Task: Toggle the prompt in the trusted workspace in the trusted domains.
Action: Mouse moved to (27, 691)
Screenshot: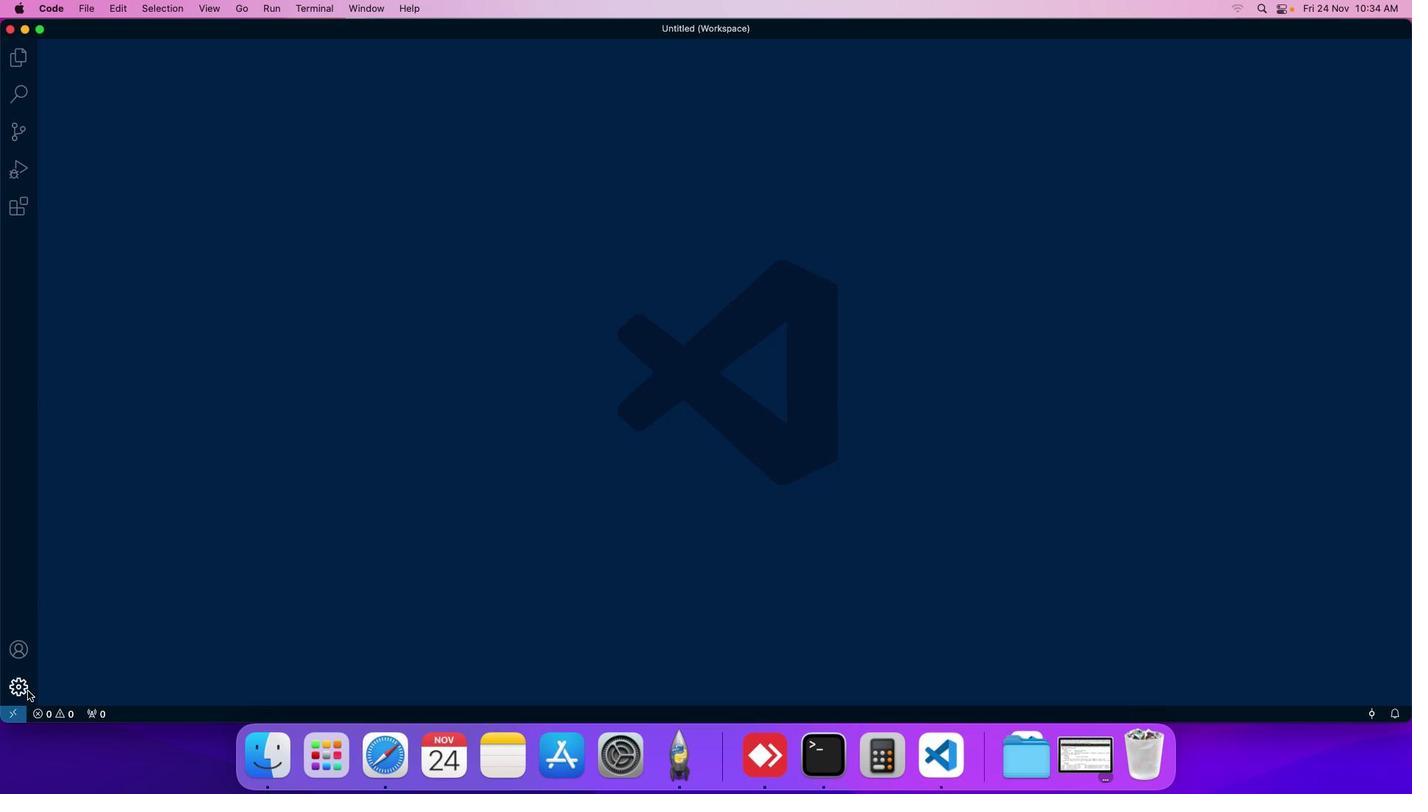 
Action: Mouse pressed left at (27, 691)
Screenshot: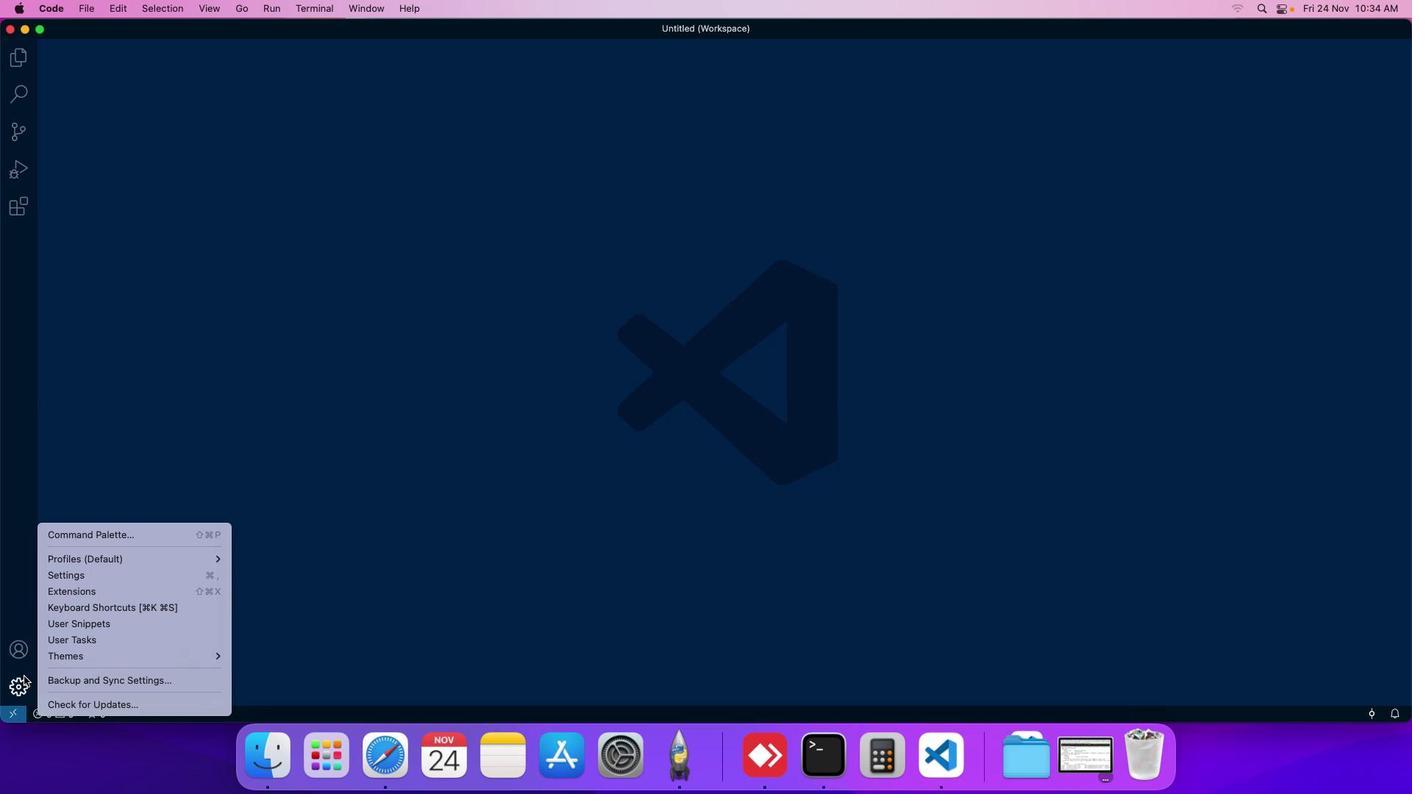 
Action: Mouse moved to (89, 577)
Screenshot: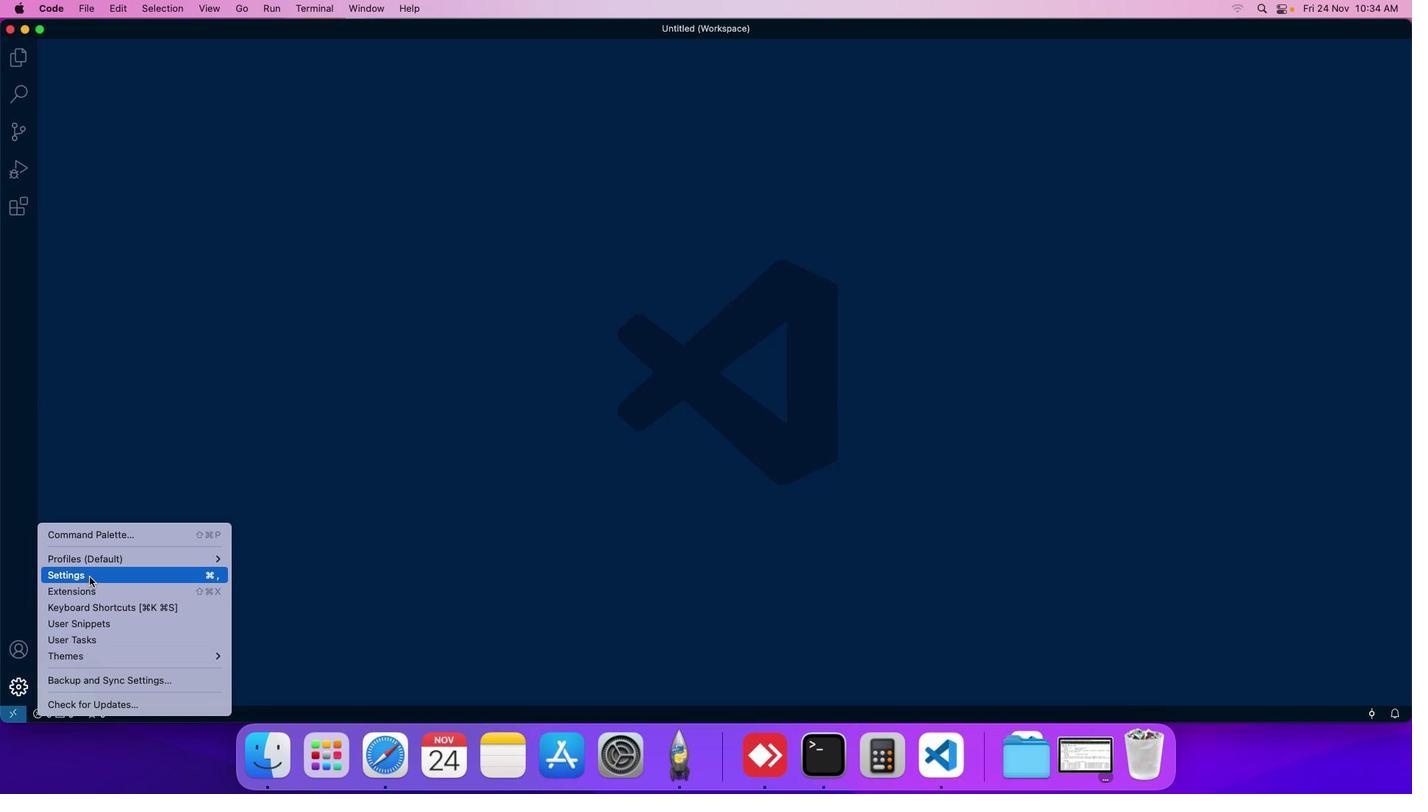 
Action: Mouse pressed left at (89, 577)
Screenshot: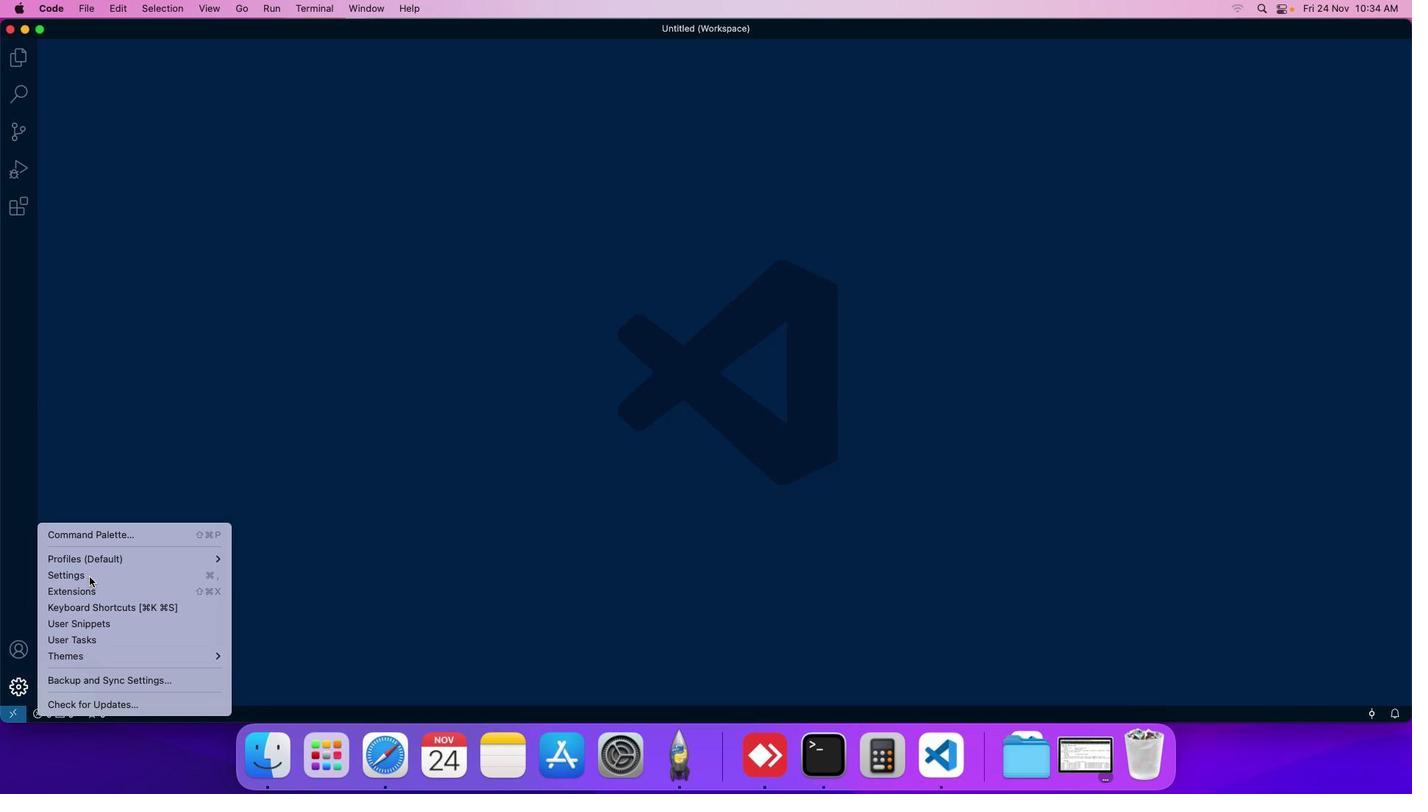 
Action: Mouse moved to (337, 186)
Screenshot: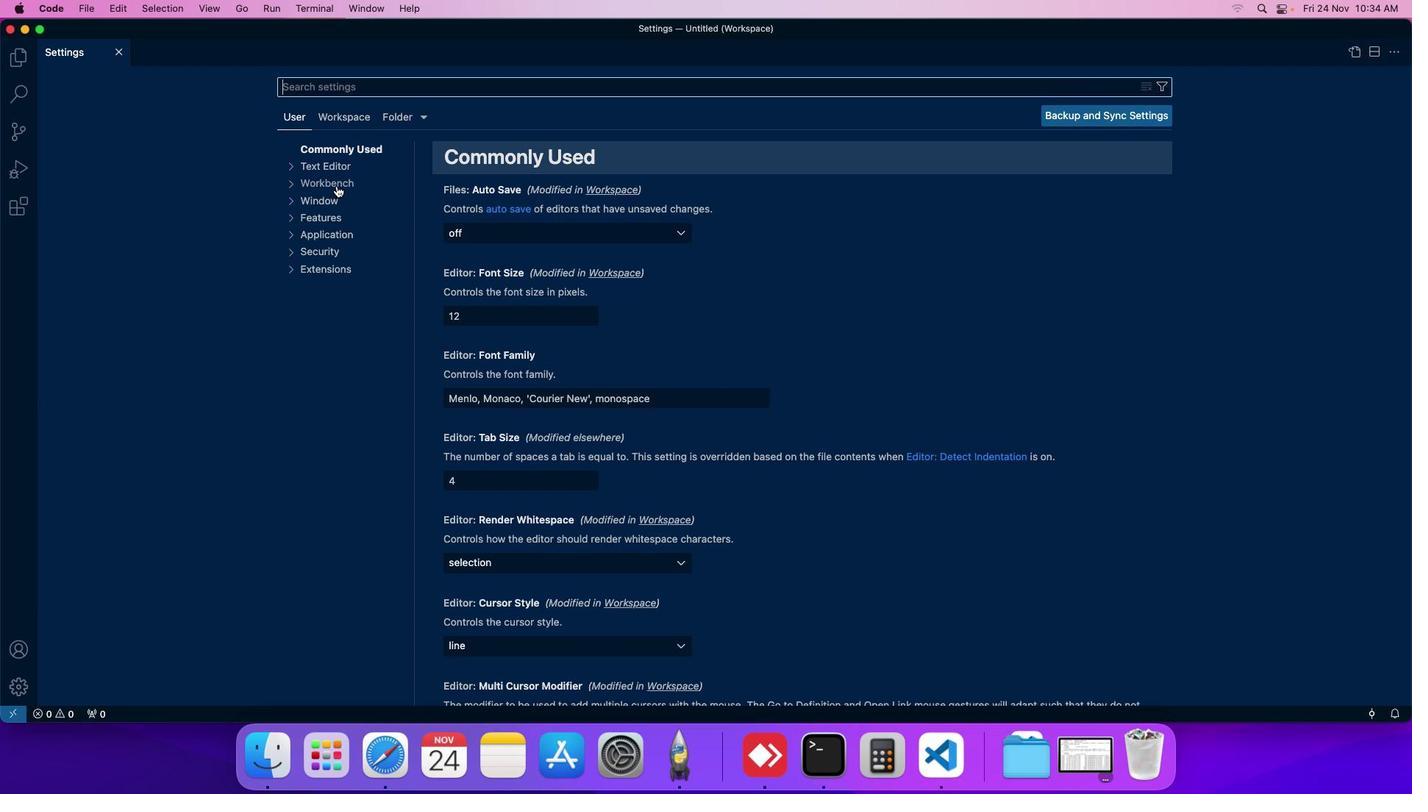 
Action: Mouse pressed left at (337, 186)
Screenshot: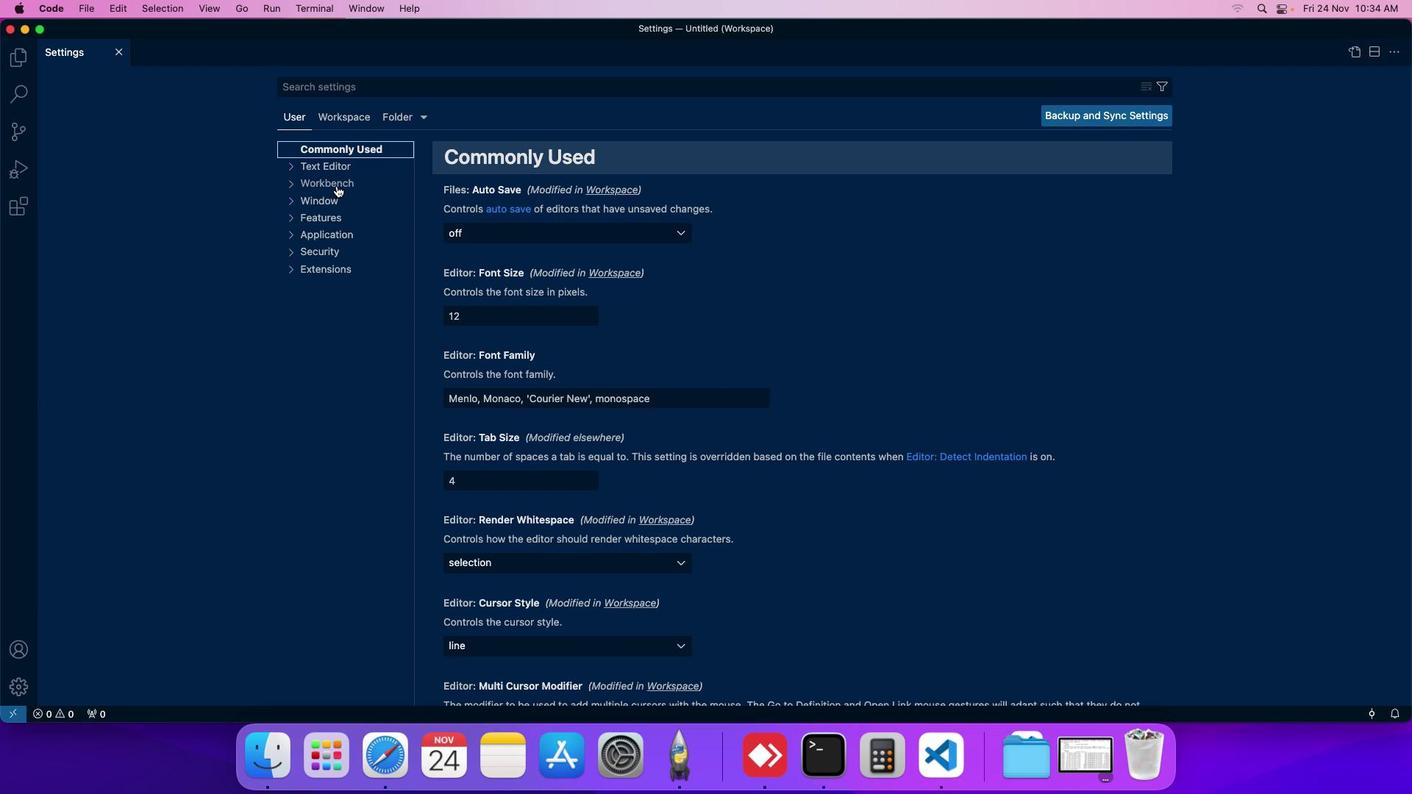
Action: Mouse moved to (487, 372)
Screenshot: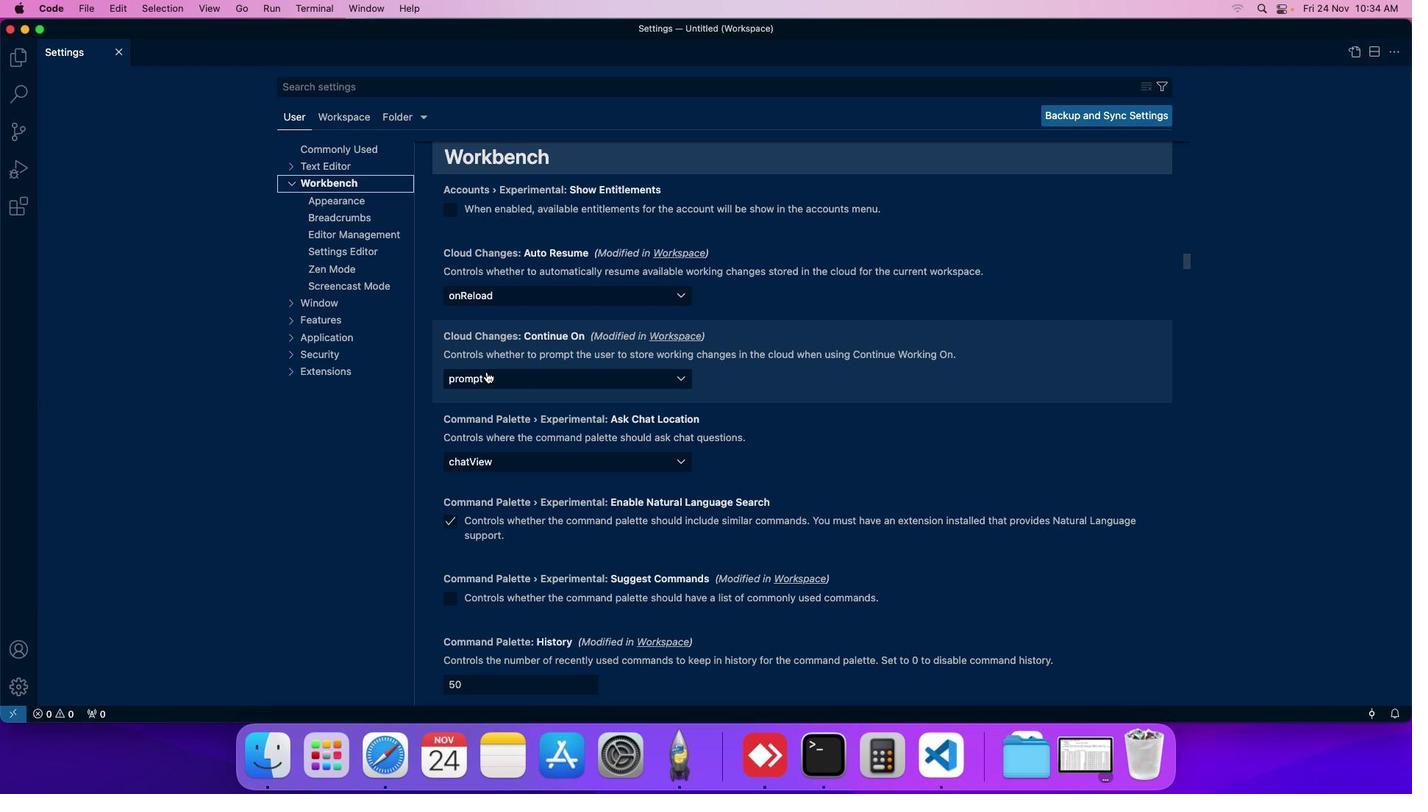 
Action: Mouse scrolled (487, 372) with delta (0, 0)
Screenshot: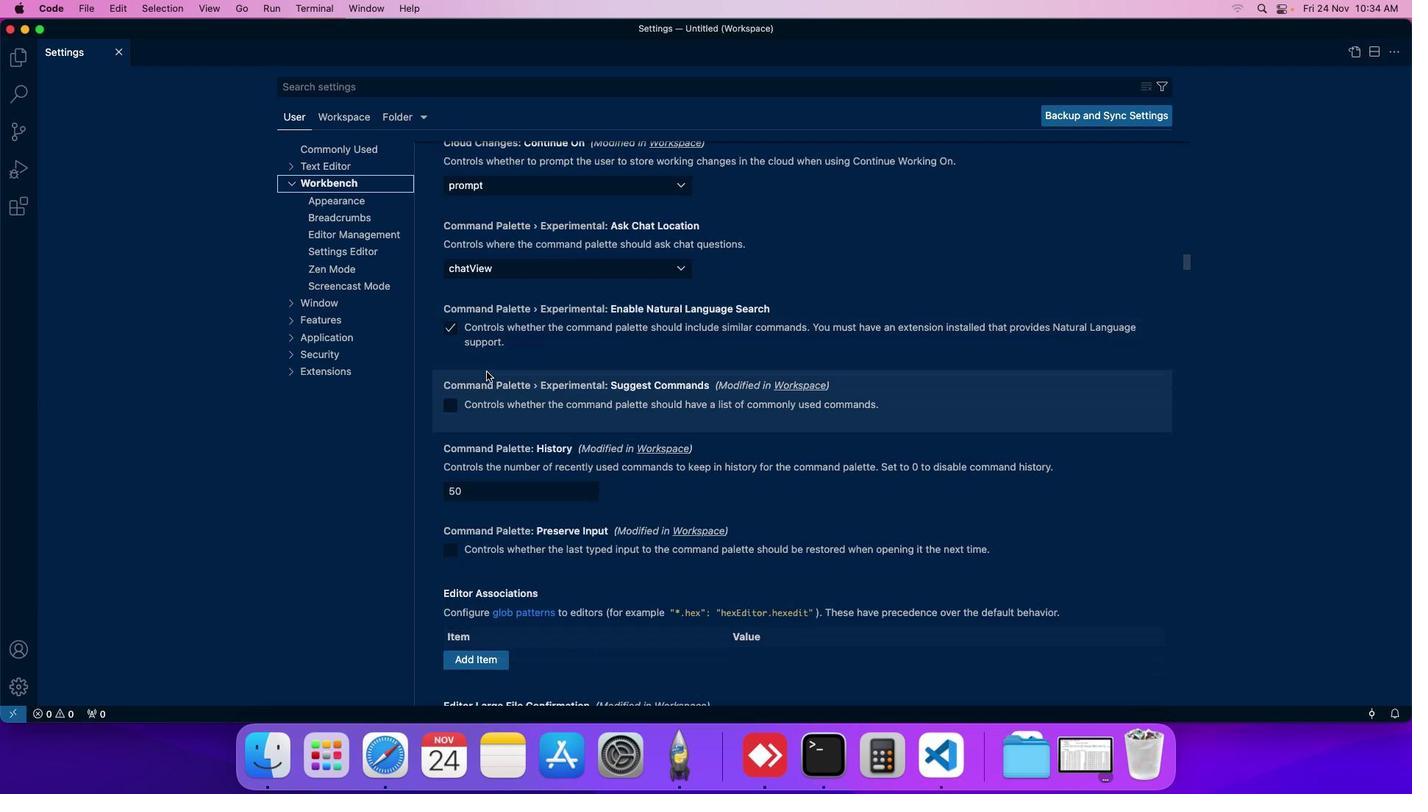 
Action: Mouse moved to (487, 372)
Screenshot: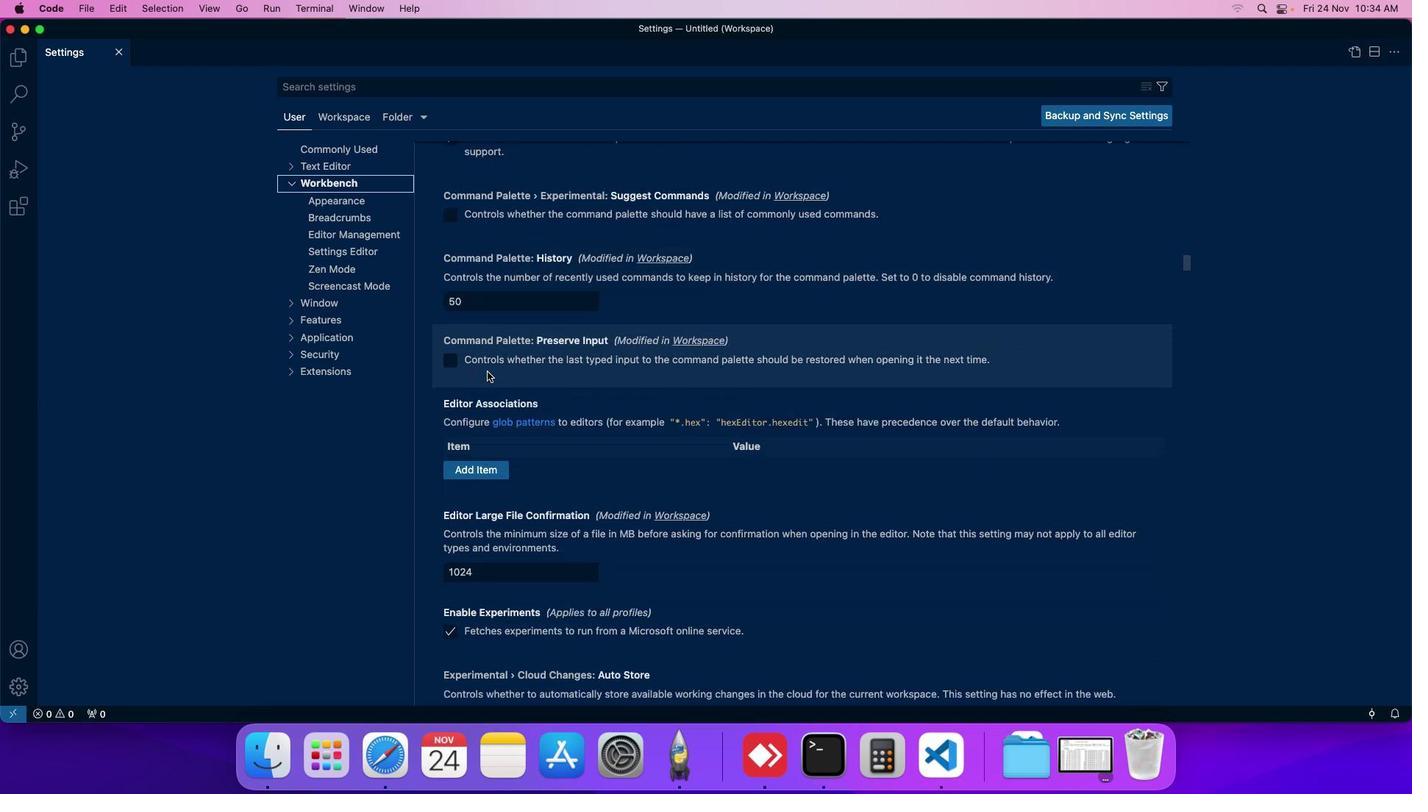 
Action: Mouse scrolled (487, 372) with delta (0, 0)
Screenshot: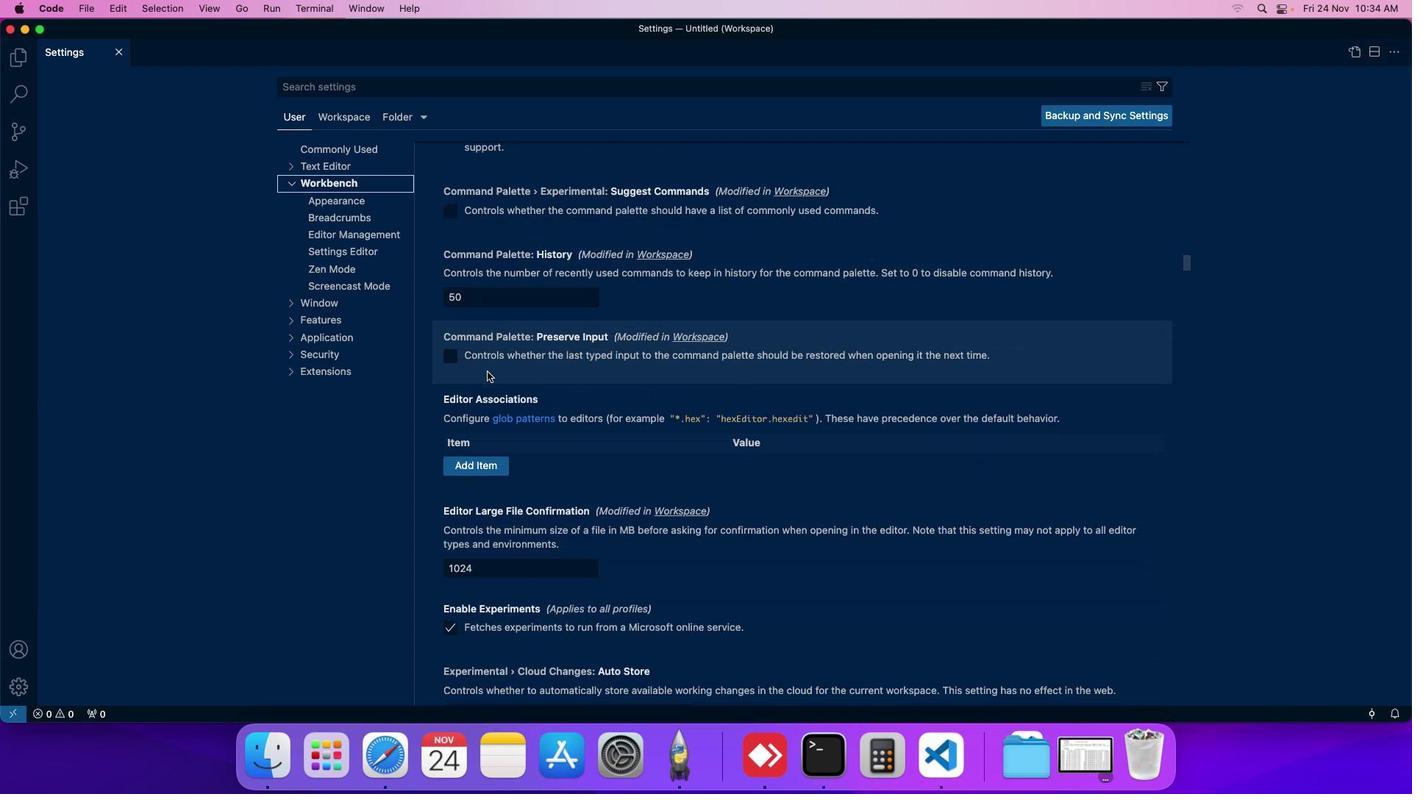 
Action: Mouse moved to (487, 372)
Screenshot: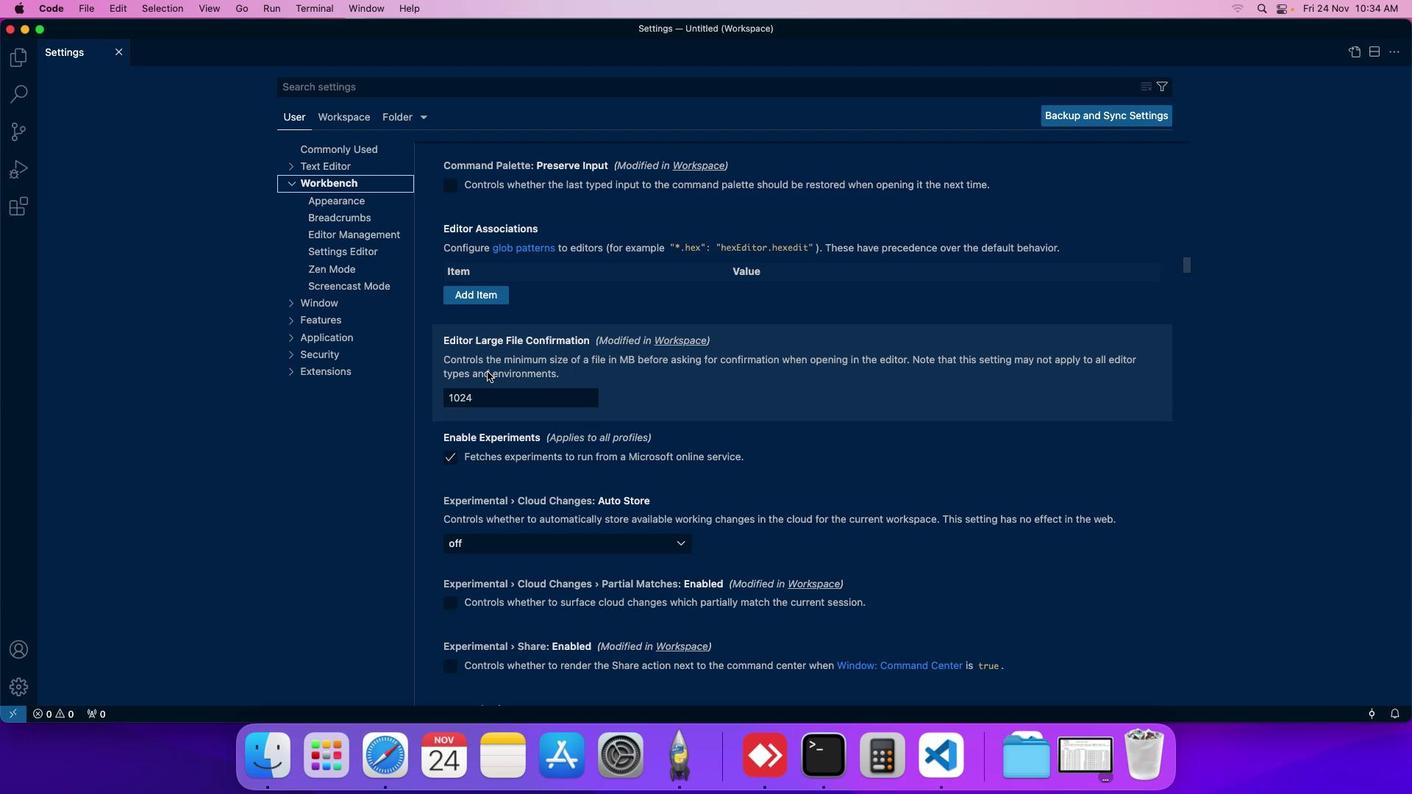 
Action: Mouse scrolled (487, 372) with delta (0, 0)
Screenshot: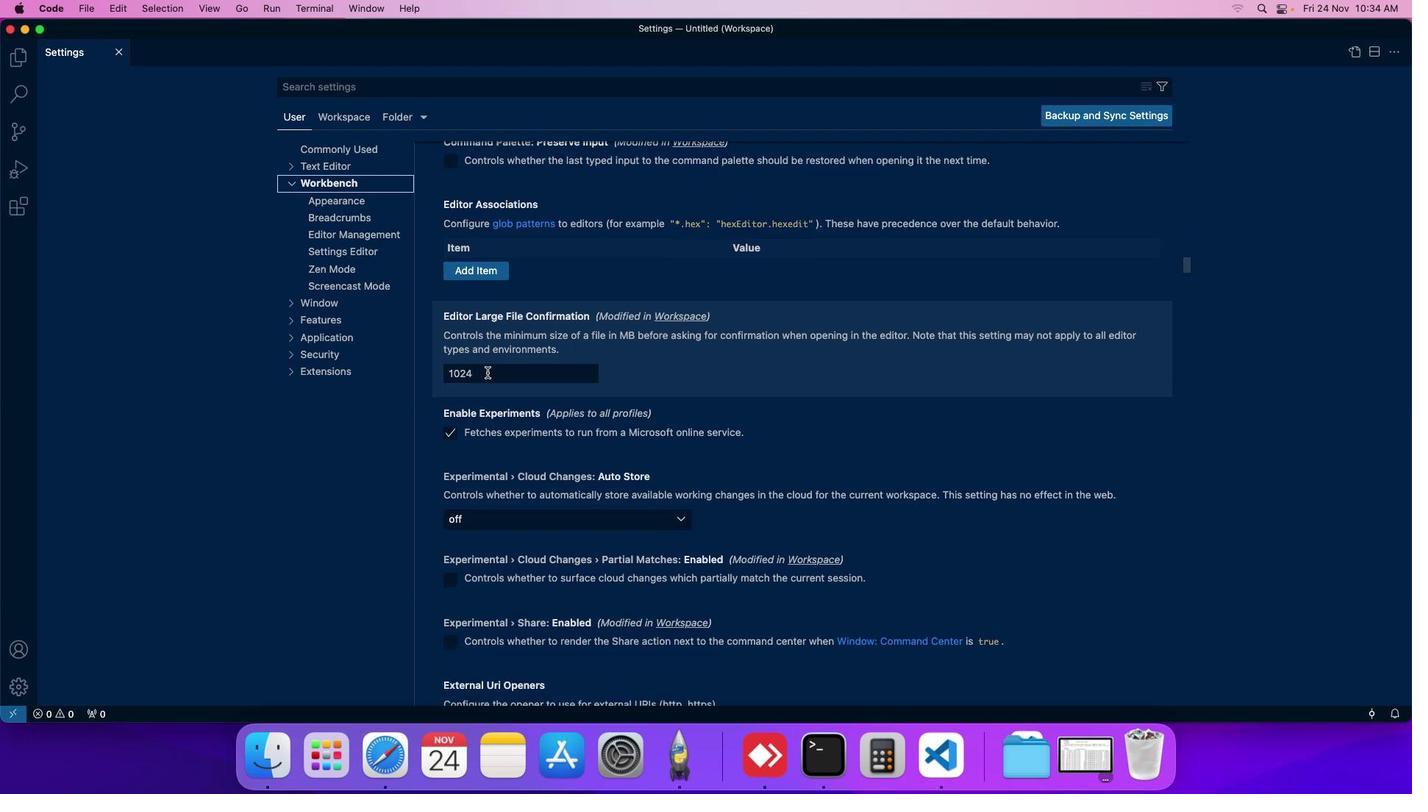 
Action: Mouse moved to (487, 373)
Screenshot: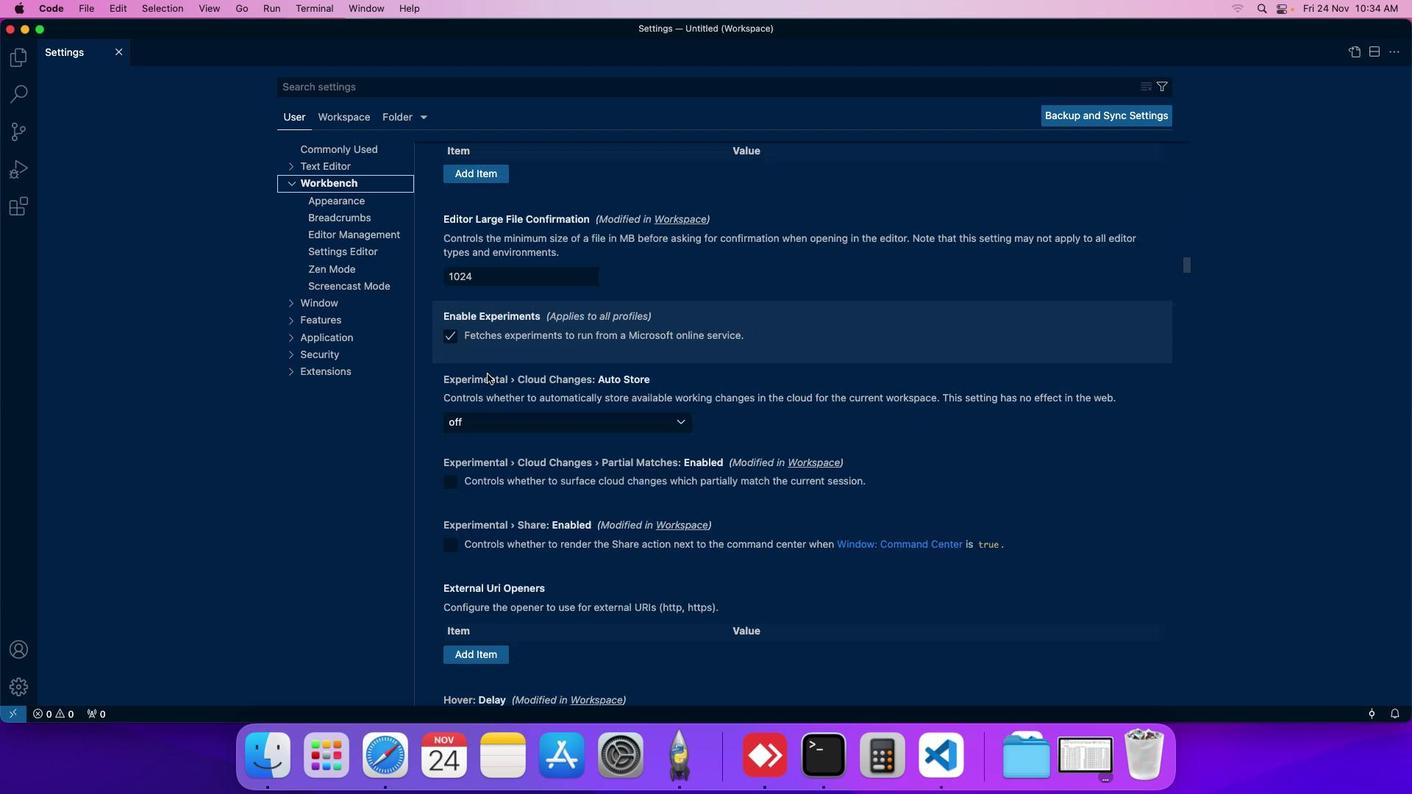 
Action: Mouse scrolled (487, 373) with delta (0, 0)
Screenshot: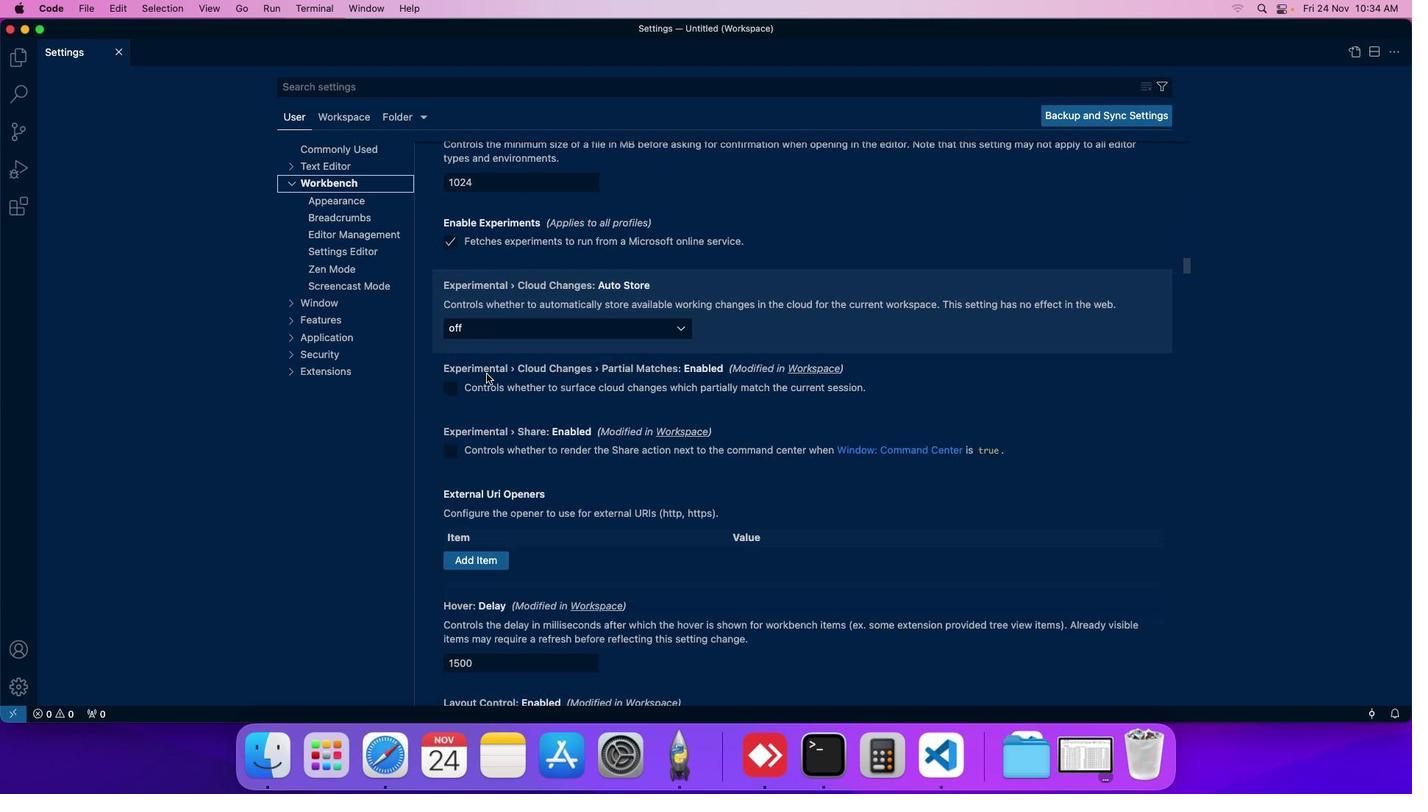 
Action: Mouse moved to (487, 374)
Screenshot: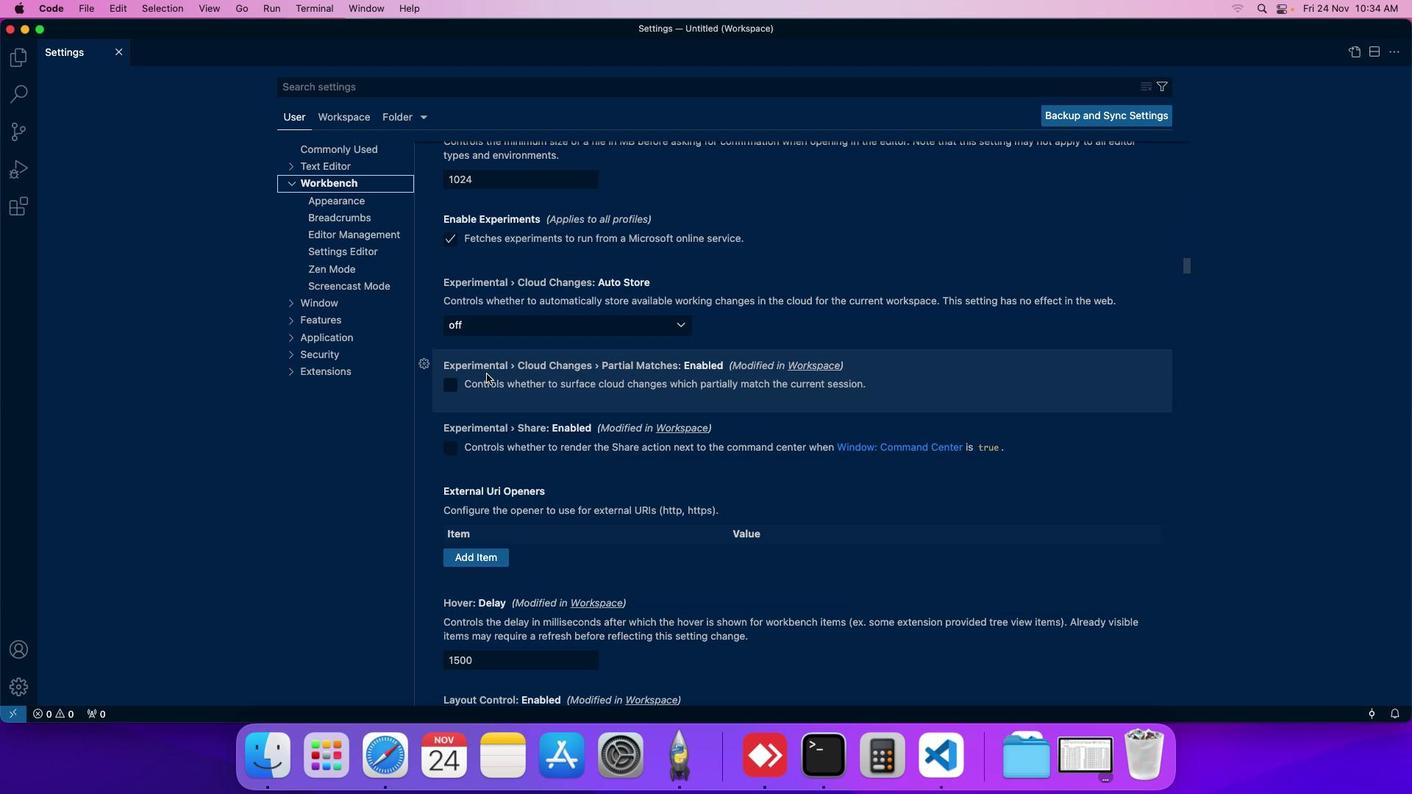 
Action: Mouse scrolled (487, 374) with delta (0, 0)
Screenshot: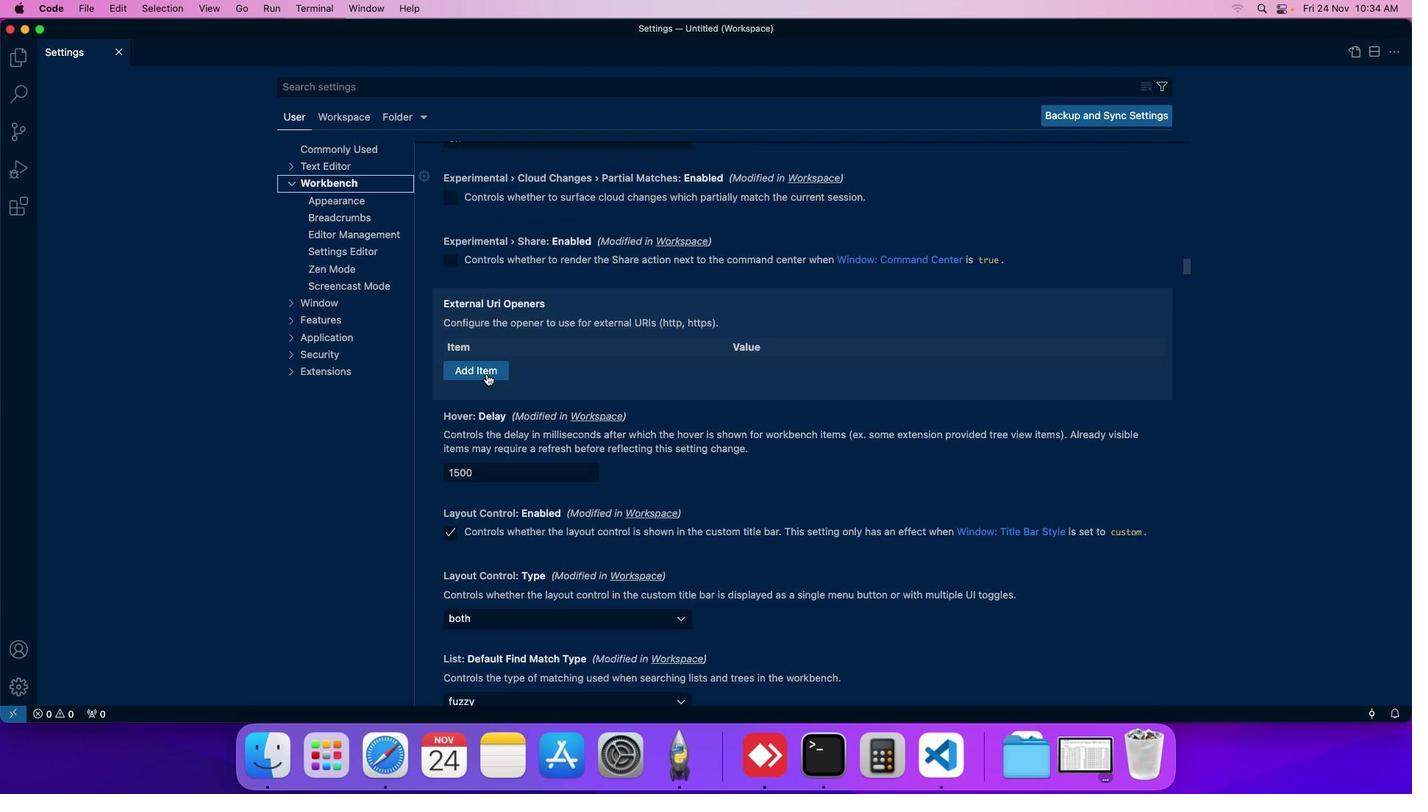 
Action: Mouse scrolled (487, 374) with delta (0, 0)
Screenshot: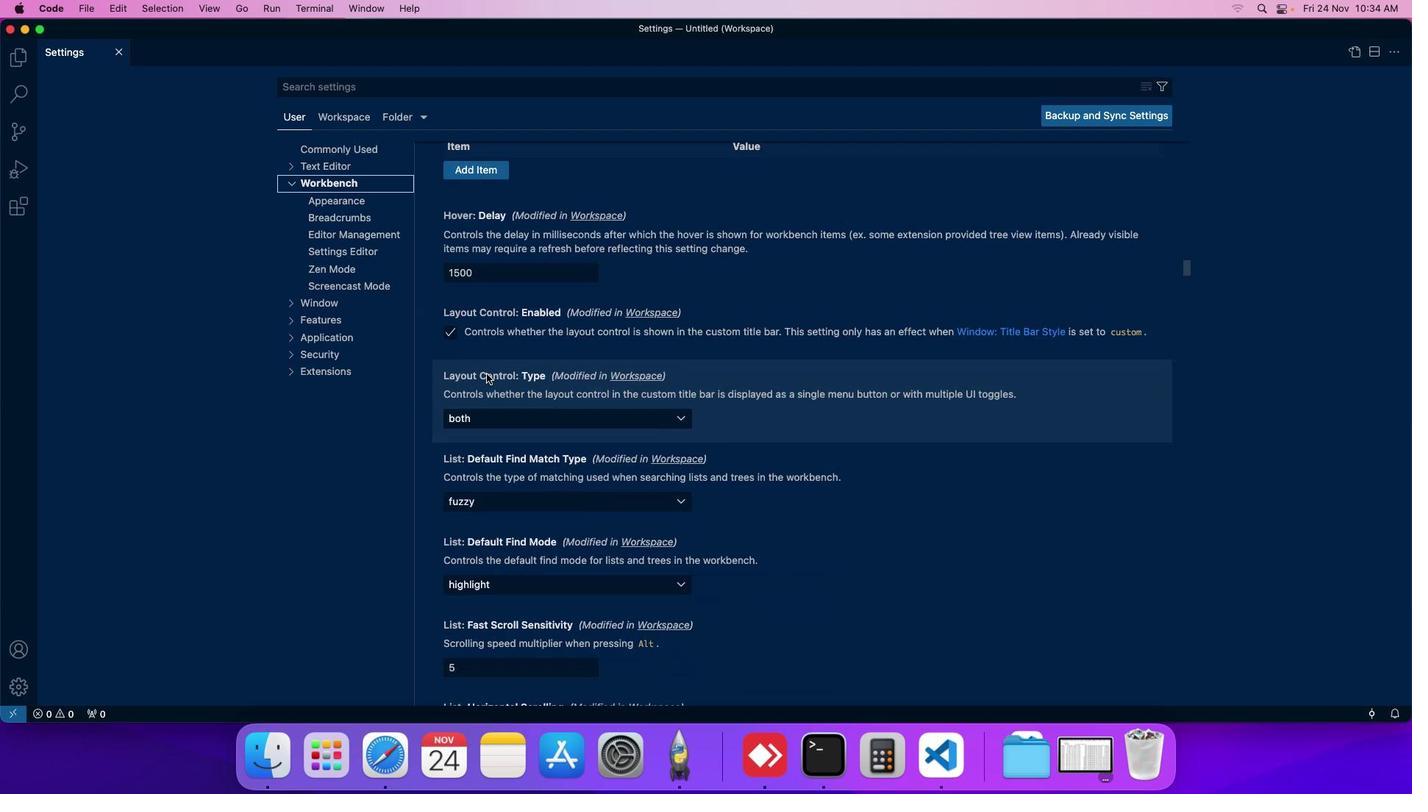 
Action: Mouse scrolled (487, 374) with delta (0, 0)
Screenshot: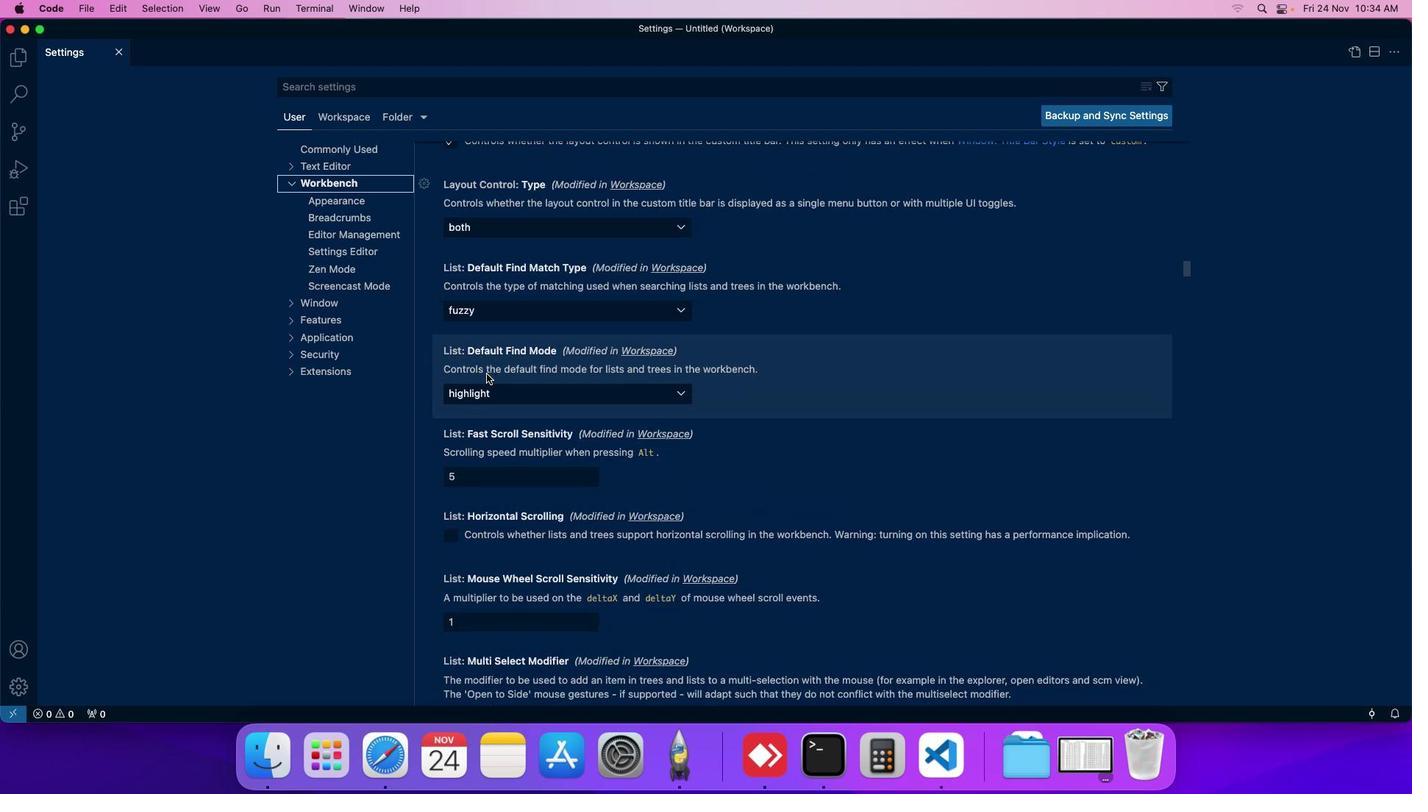
Action: Mouse scrolled (487, 374) with delta (0, 0)
Screenshot: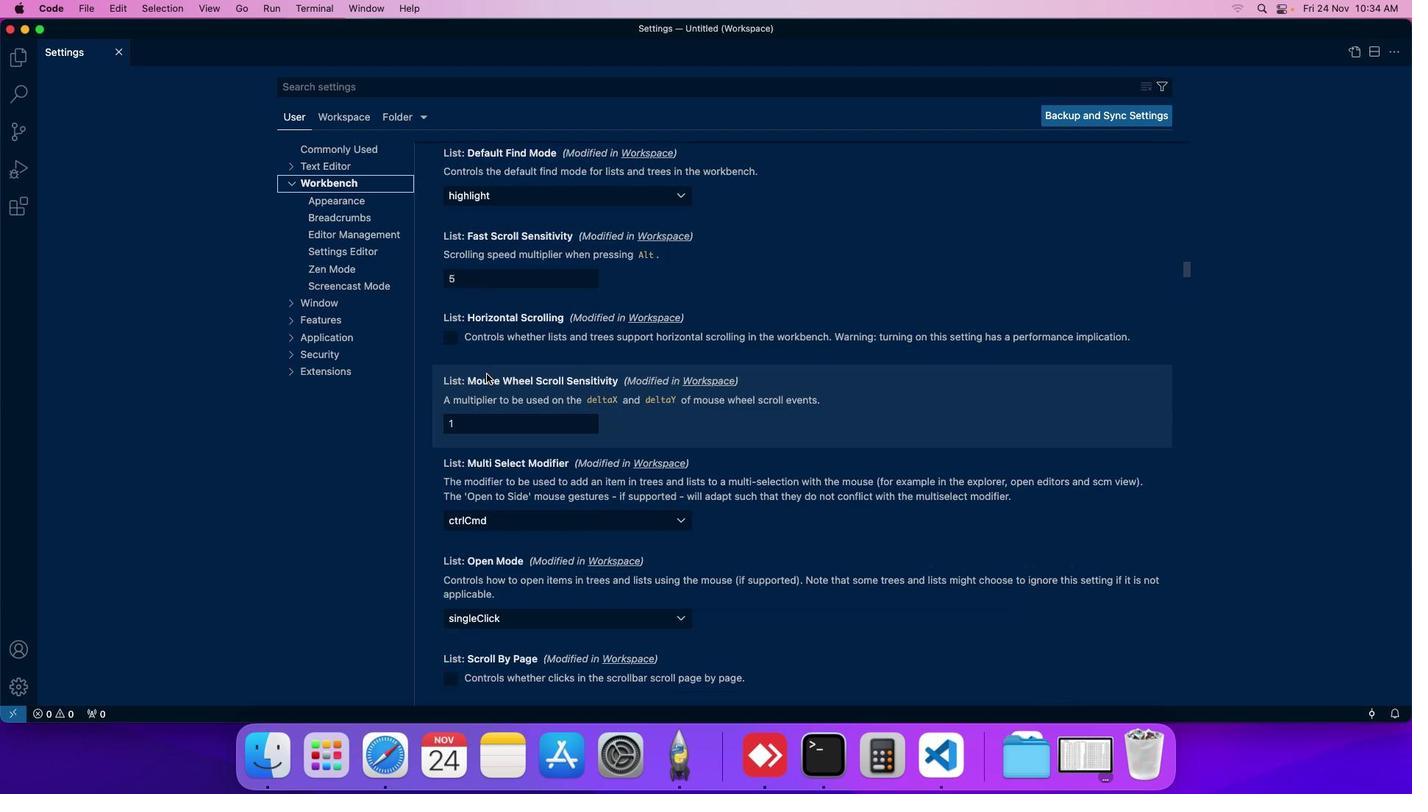 
Action: Mouse scrolled (487, 374) with delta (0, 0)
Screenshot: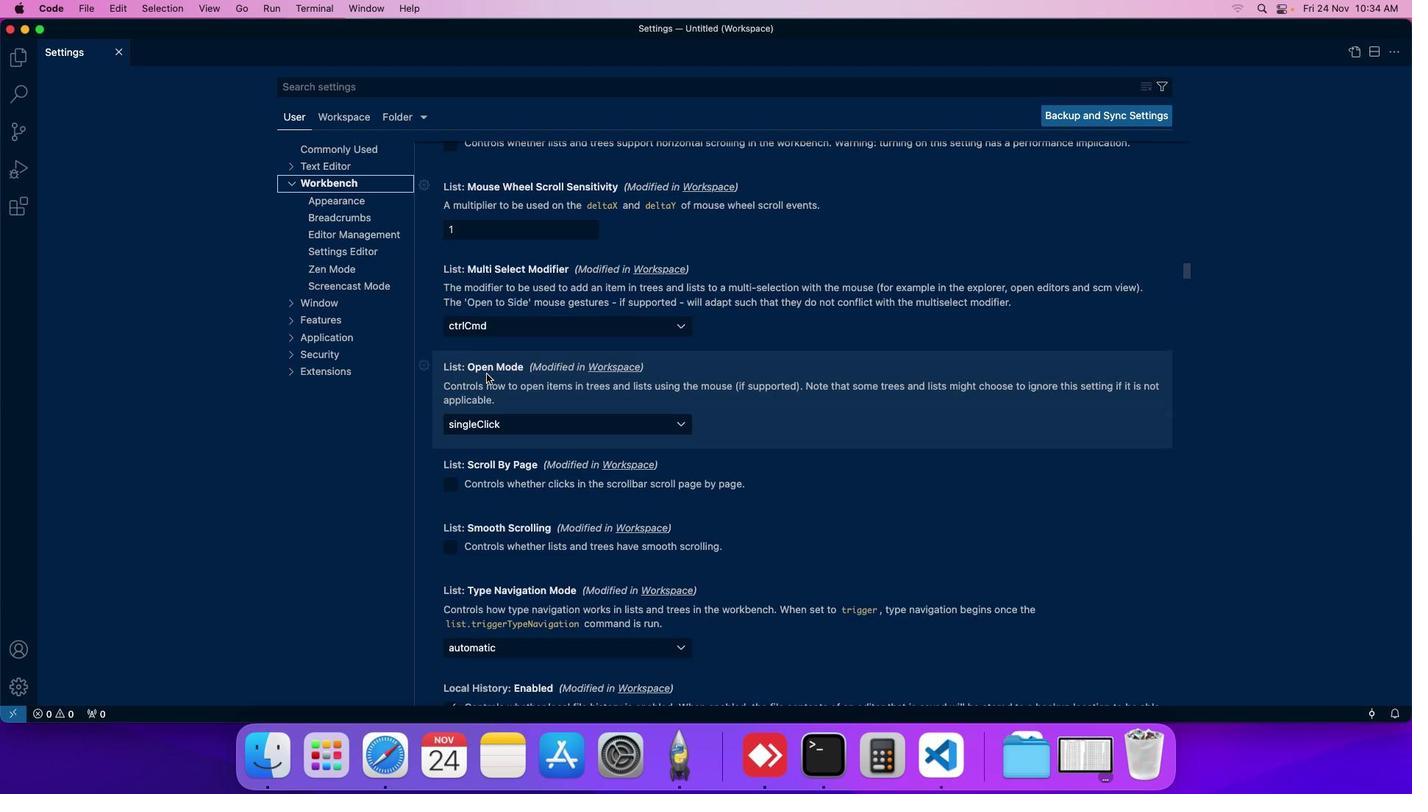 
Action: Mouse scrolled (487, 374) with delta (0, 0)
Screenshot: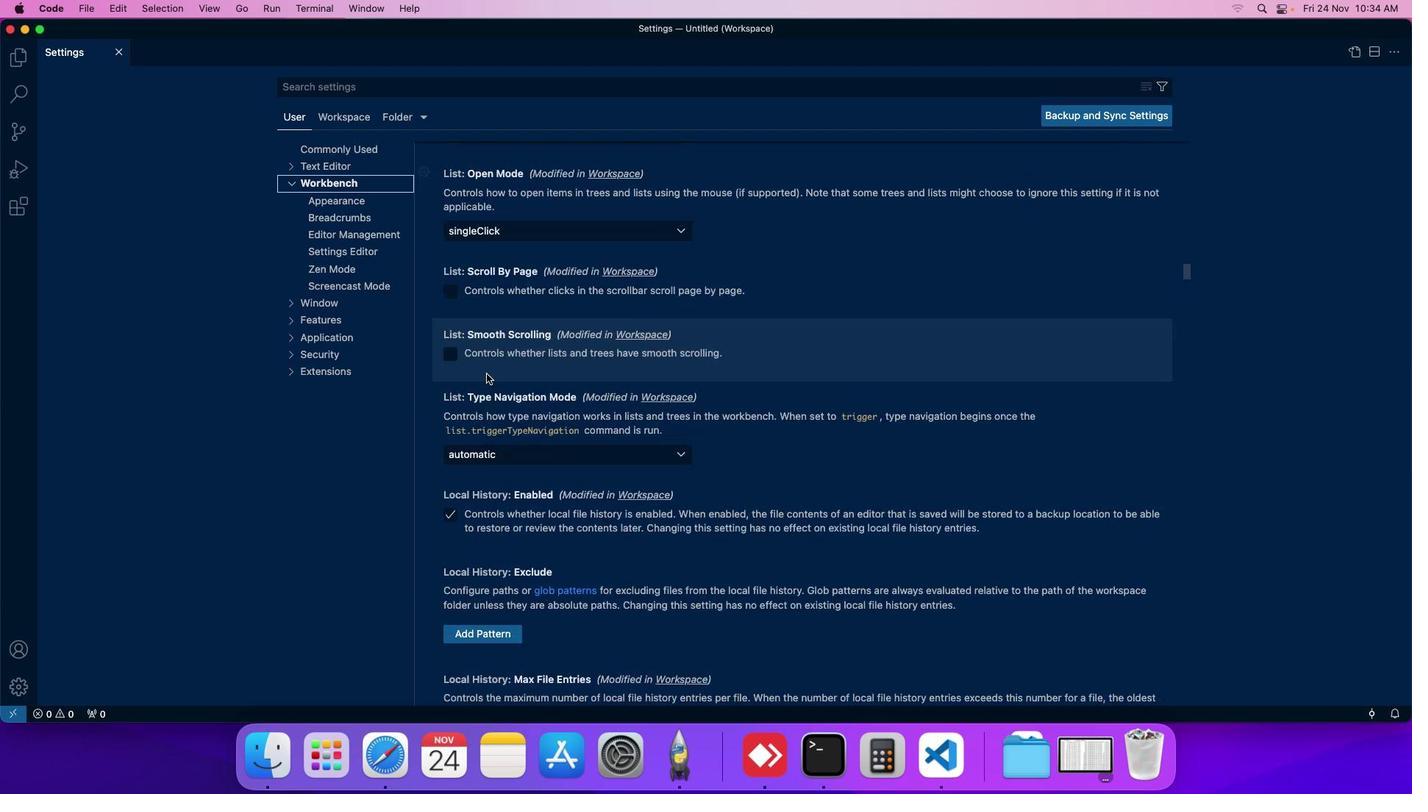 
Action: Mouse scrolled (487, 374) with delta (0, 0)
Screenshot: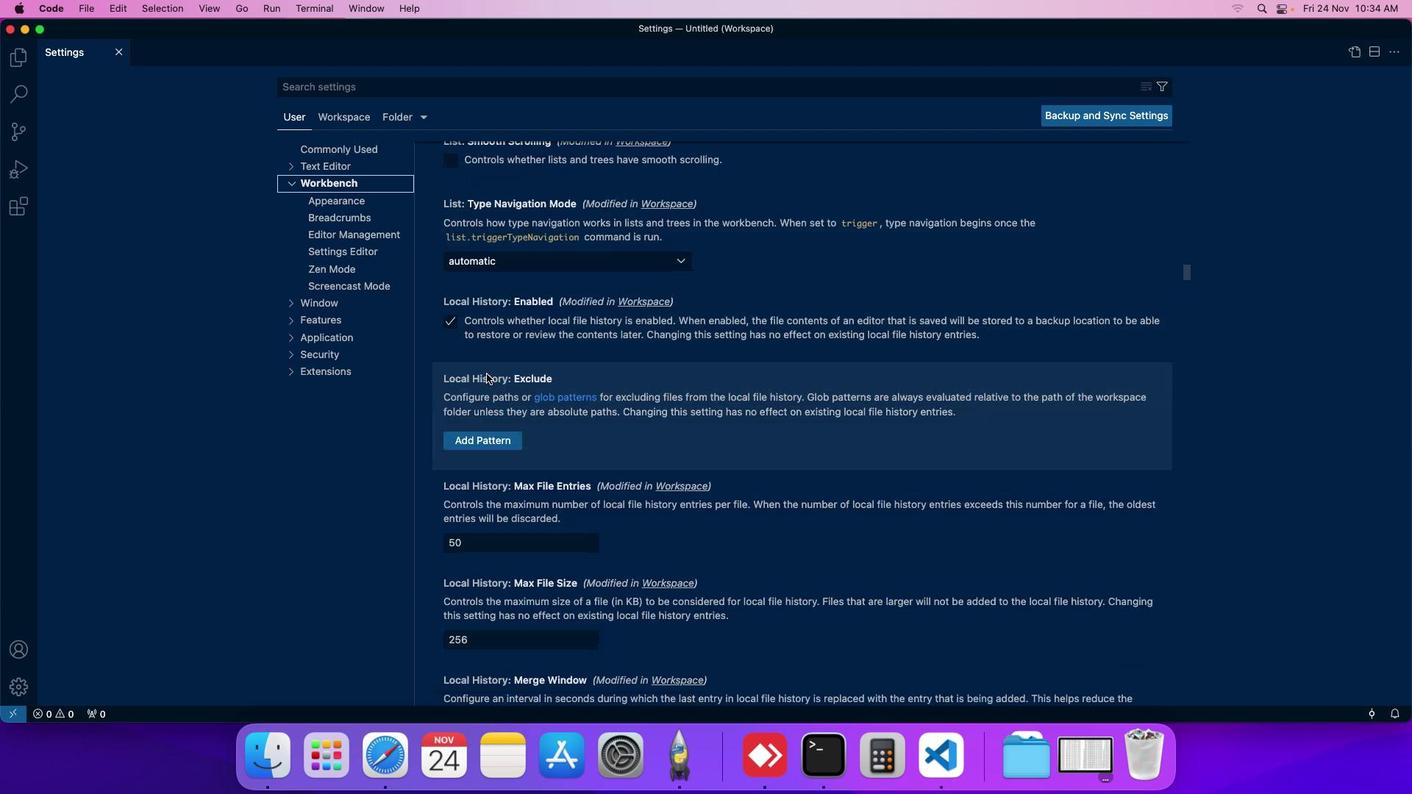 
Action: Mouse scrolled (487, 374) with delta (0, 0)
Screenshot: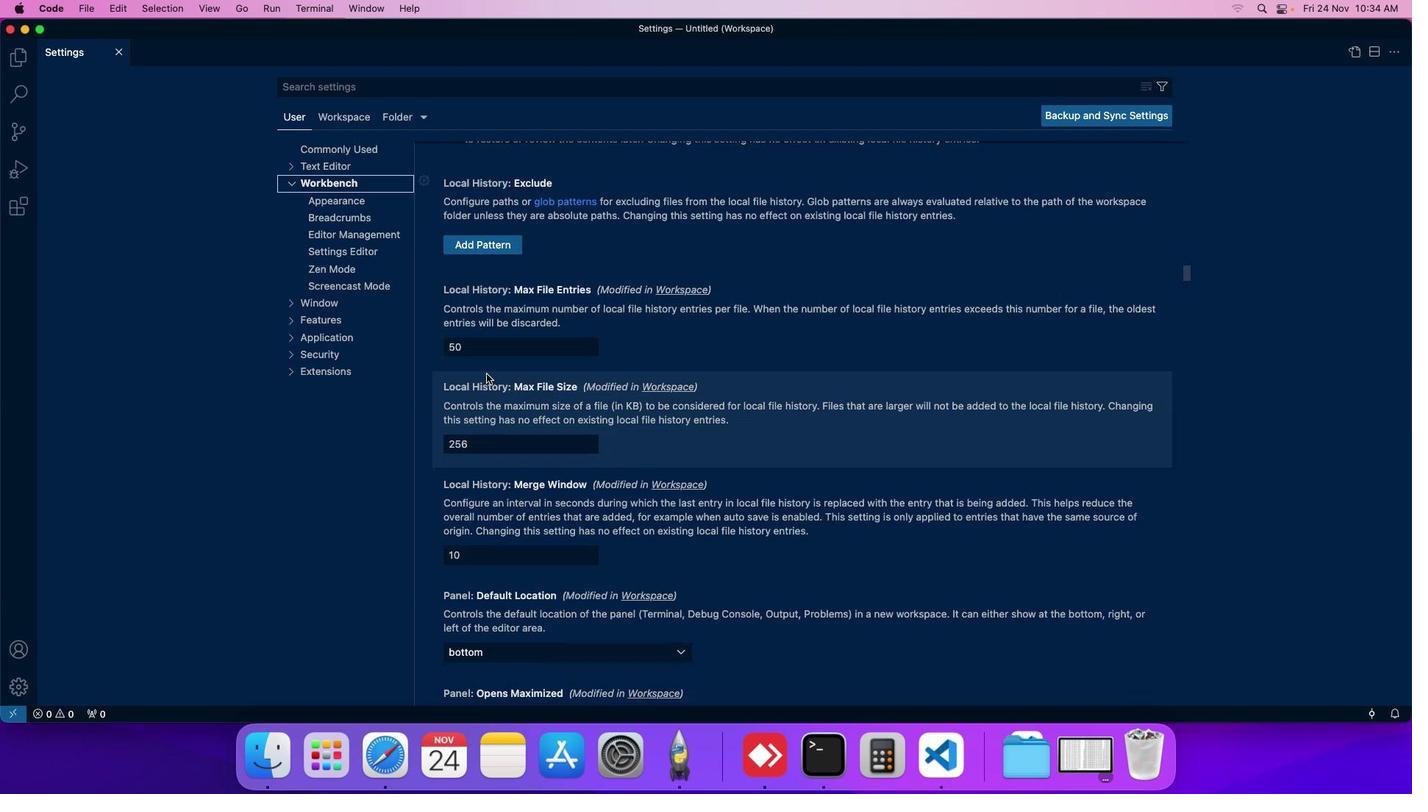 
Action: Mouse scrolled (487, 374) with delta (0, 0)
Screenshot: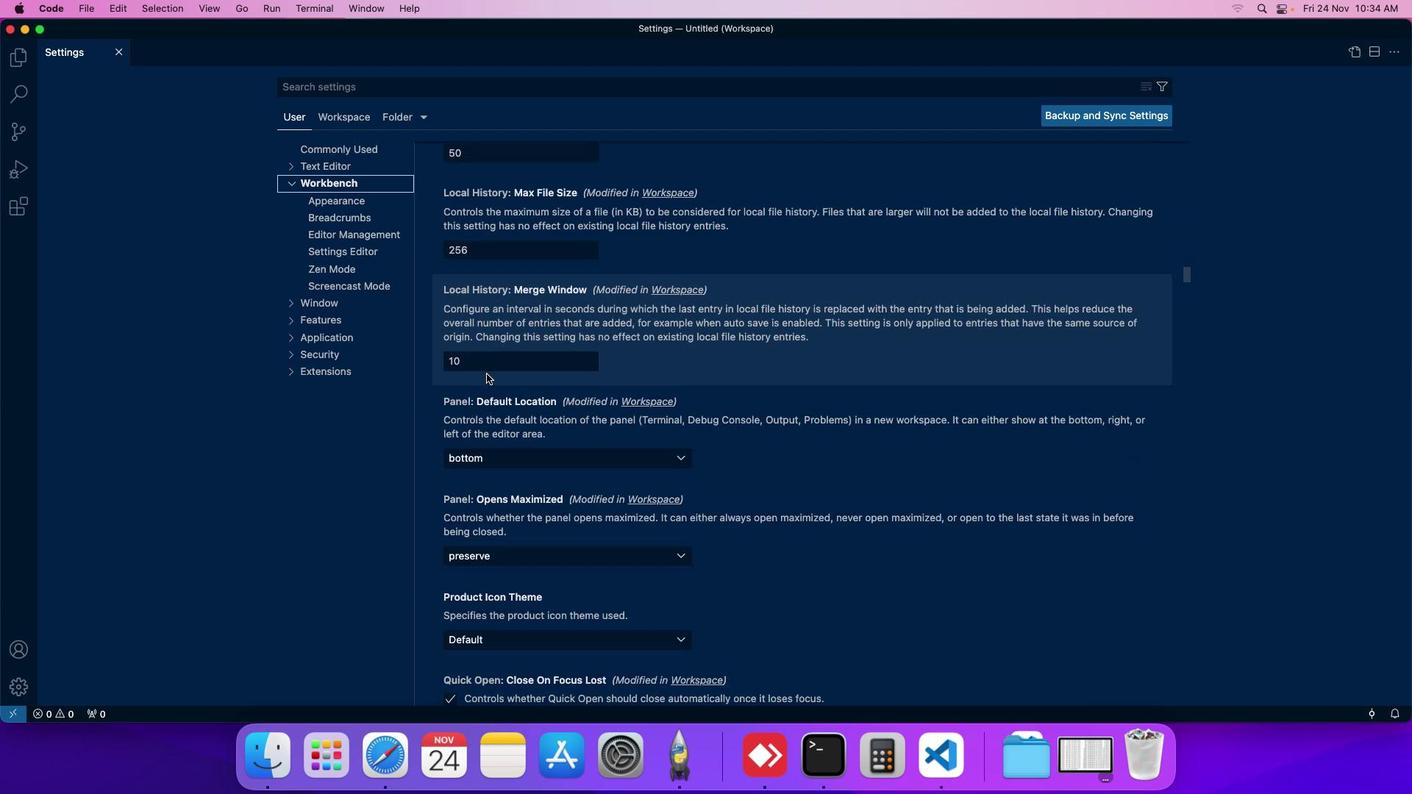 
Action: Mouse scrolled (487, 374) with delta (0, 0)
Screenshot: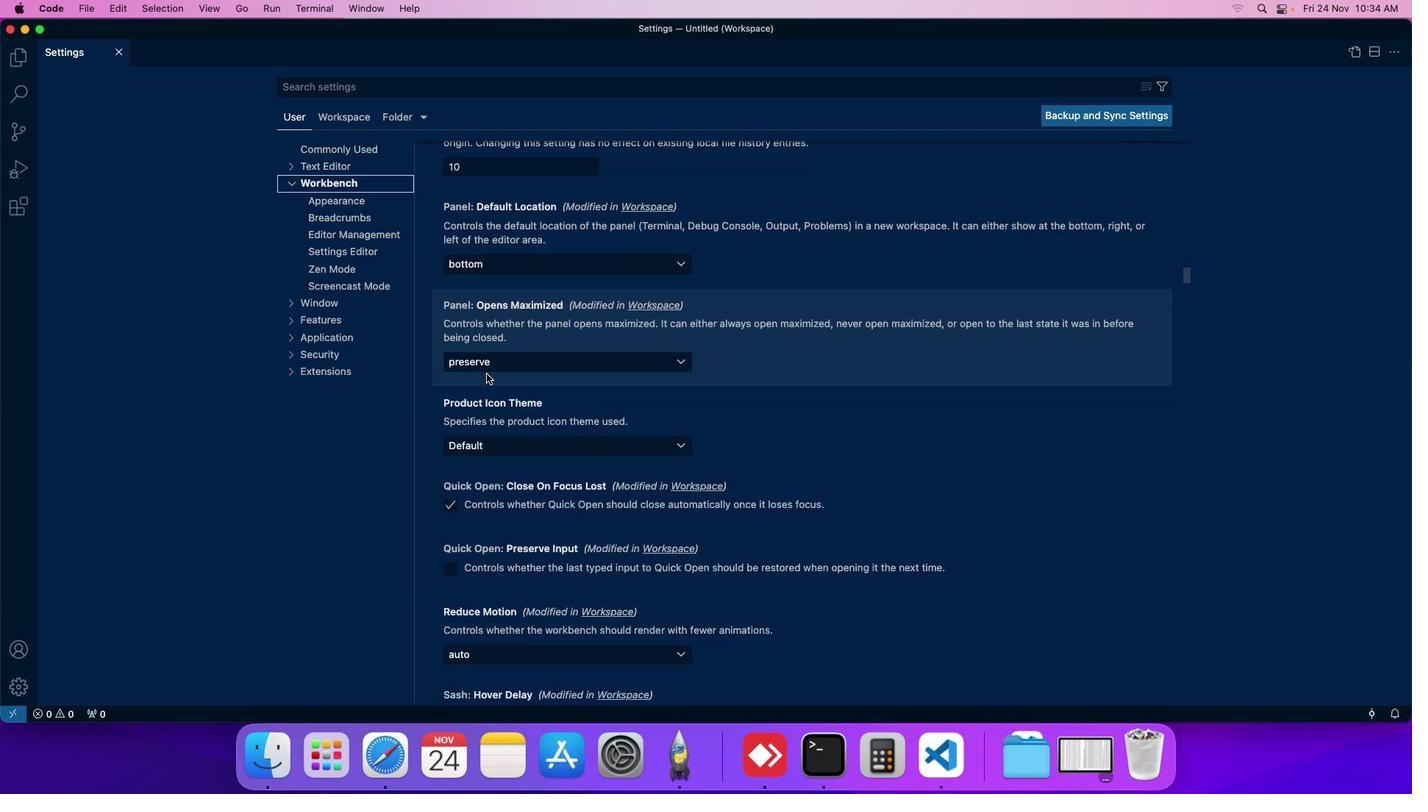 
Action: Mouse scrolled (487, 374) with delta (0, 0)
Screenshot: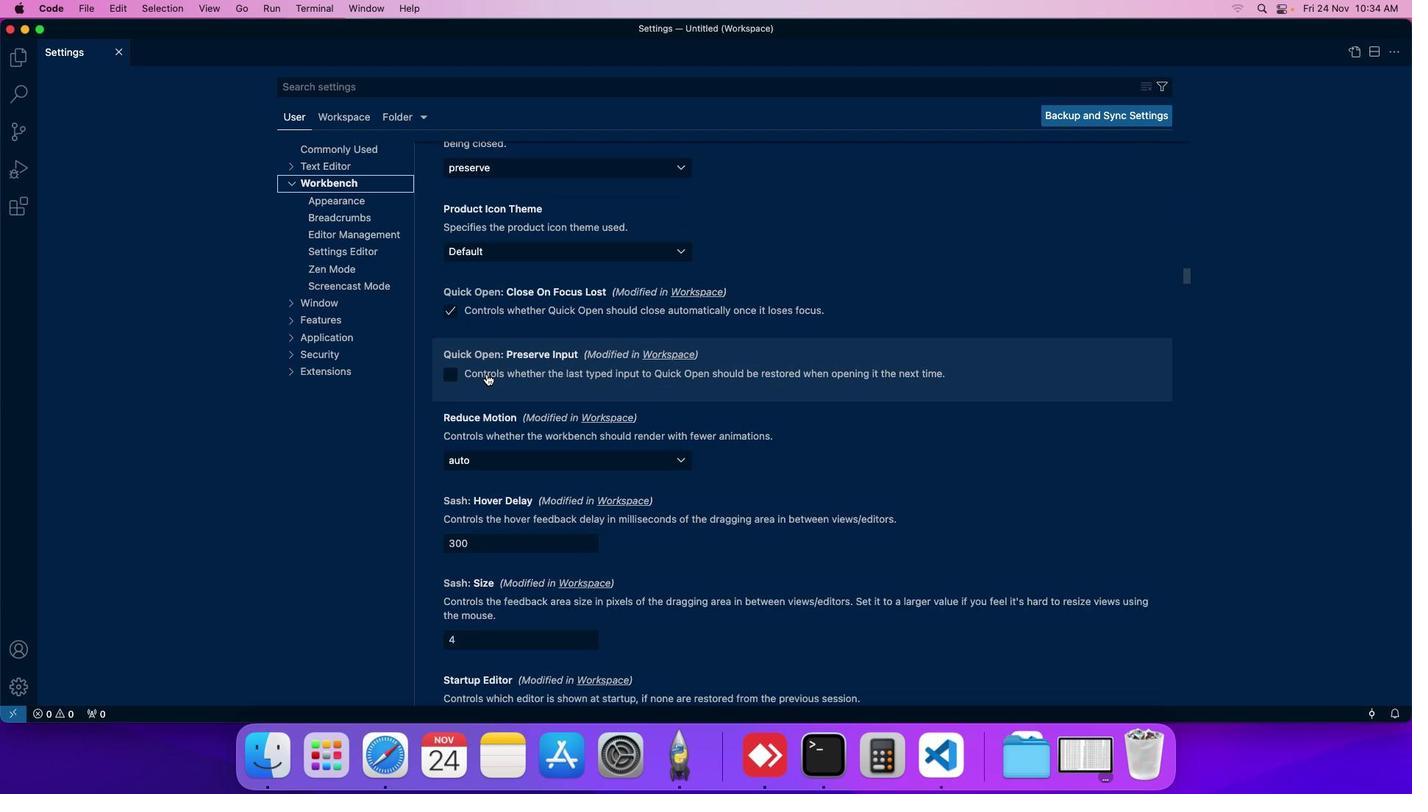 
Action: Mouse scrolled (487, 374) with delta (0, 0)
Screenshot: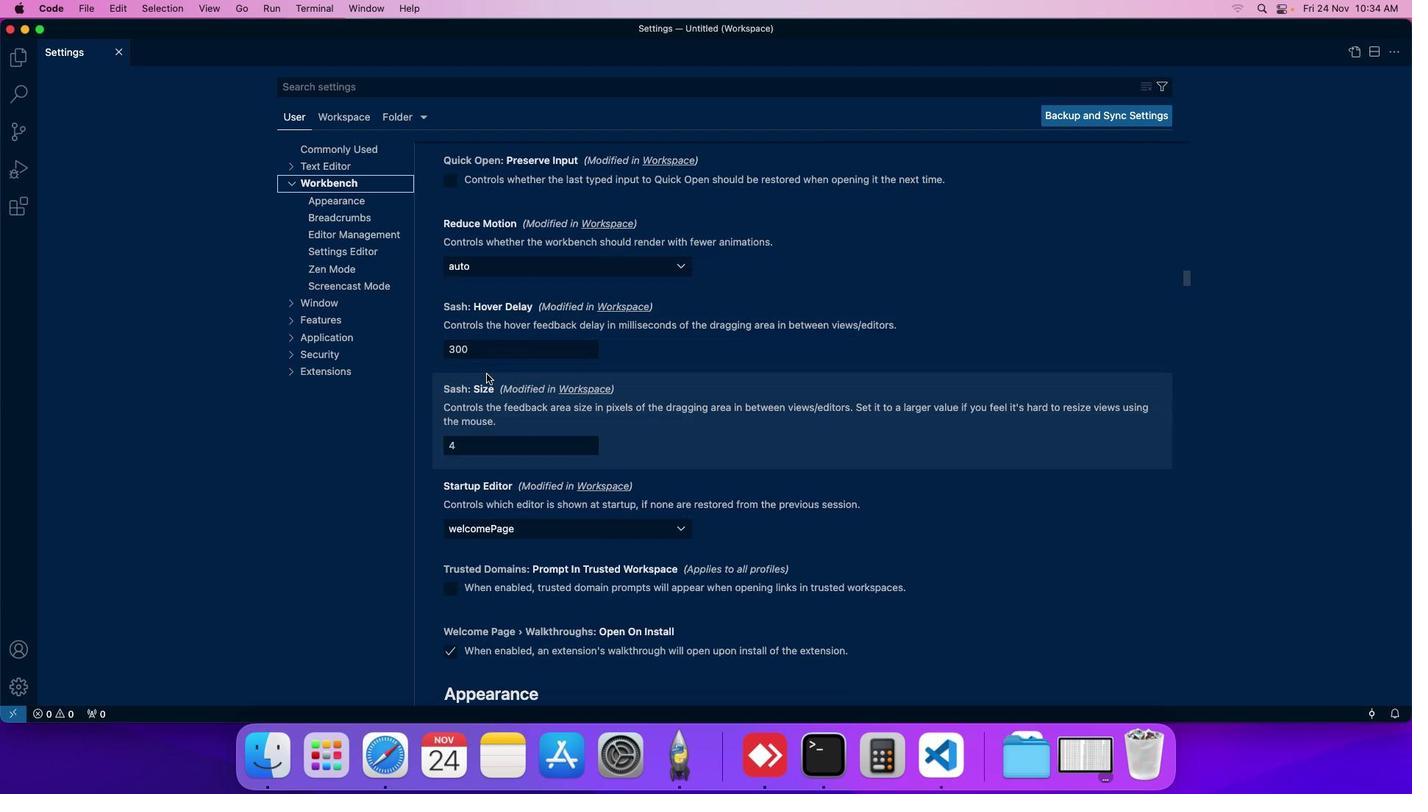 
Action: Mouse scrolled (487, 374) with delta (0, 0)
Screenshot: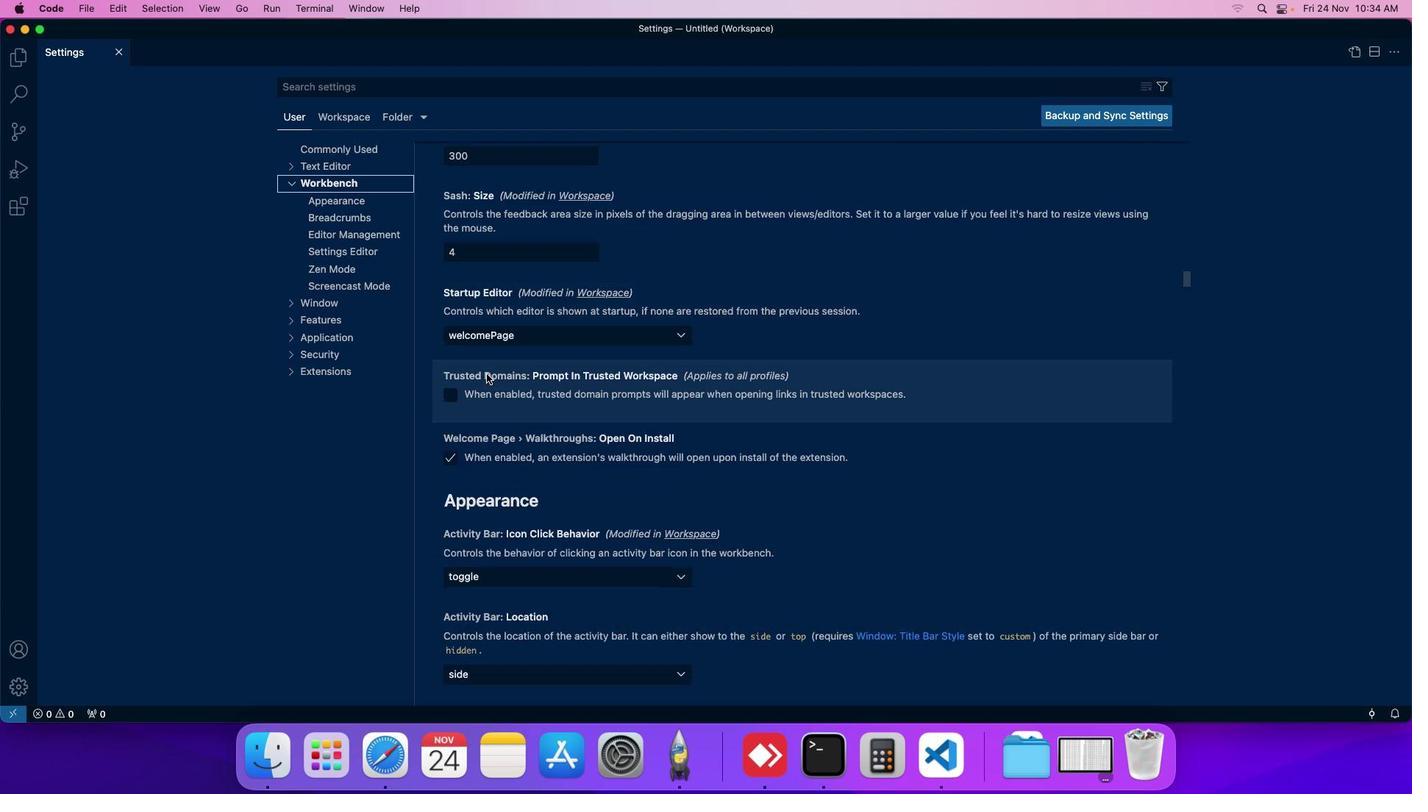 
Action: Mouse scrolled (487, 374) with delta (0, 0)
Screenshot: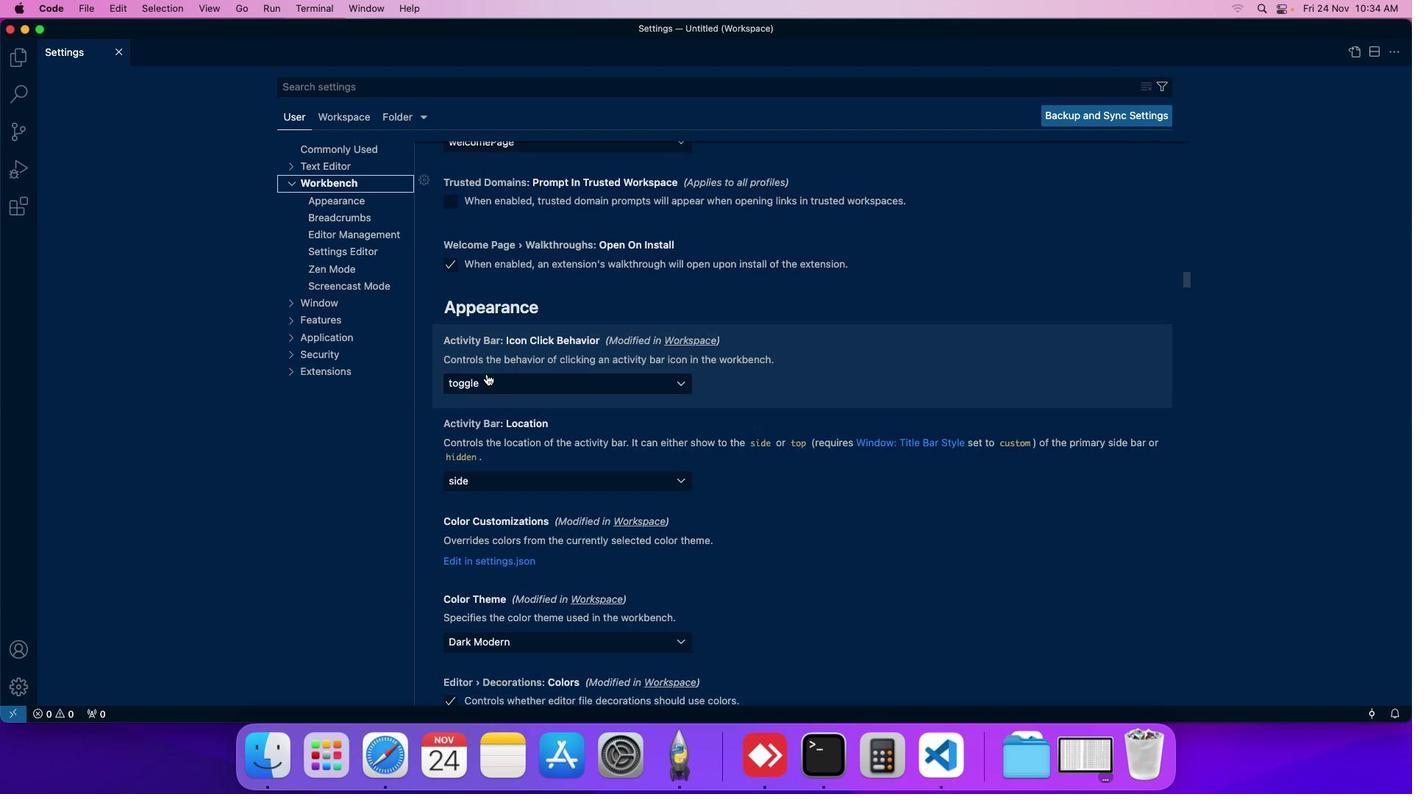 
Action: Mouse moved to (482, 317)
Screenshot: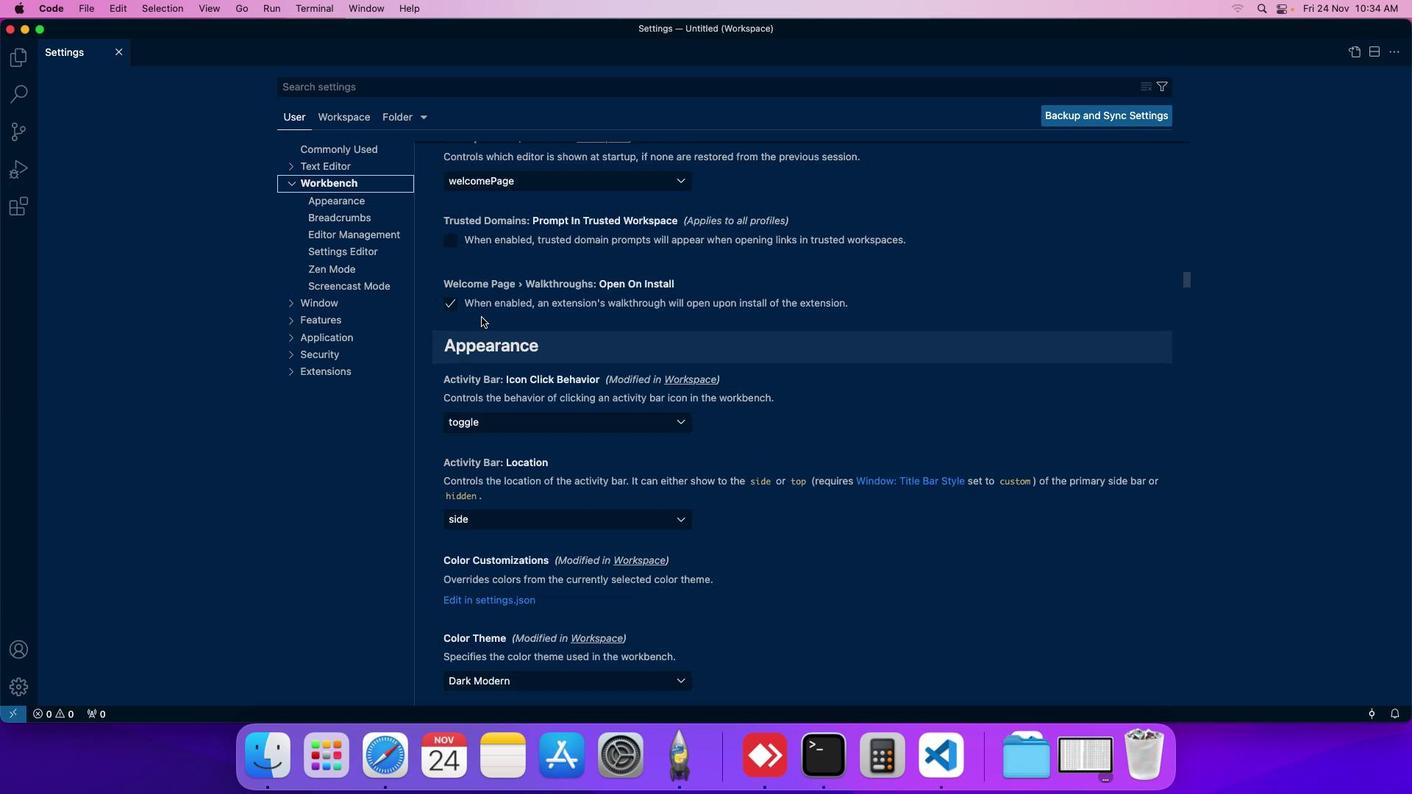 
Action: Mouse scrolled (482, 317) with delta (0, 0)
Screenshot: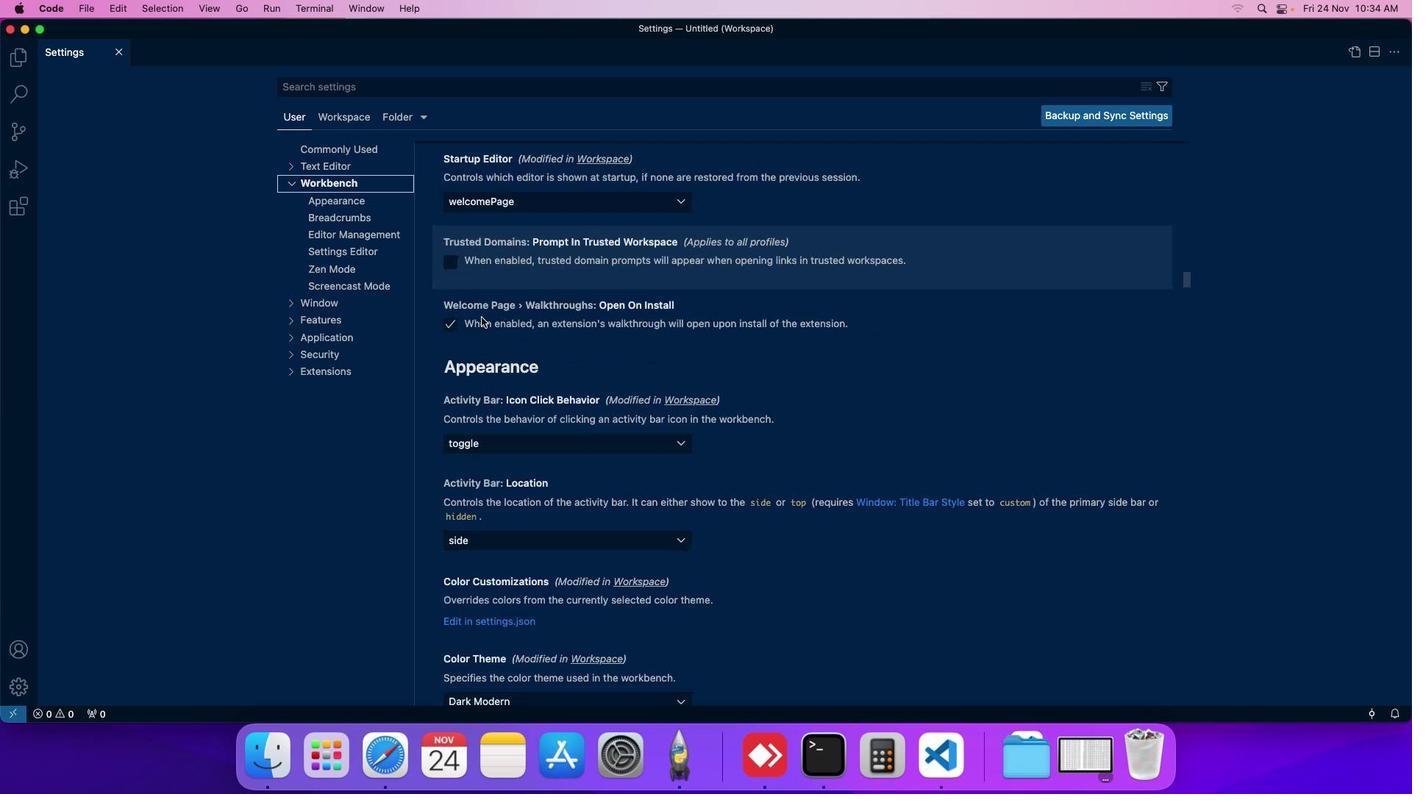 
Action: Mouse scrolled (482, 317) with delta (0, 0)
Screenshot: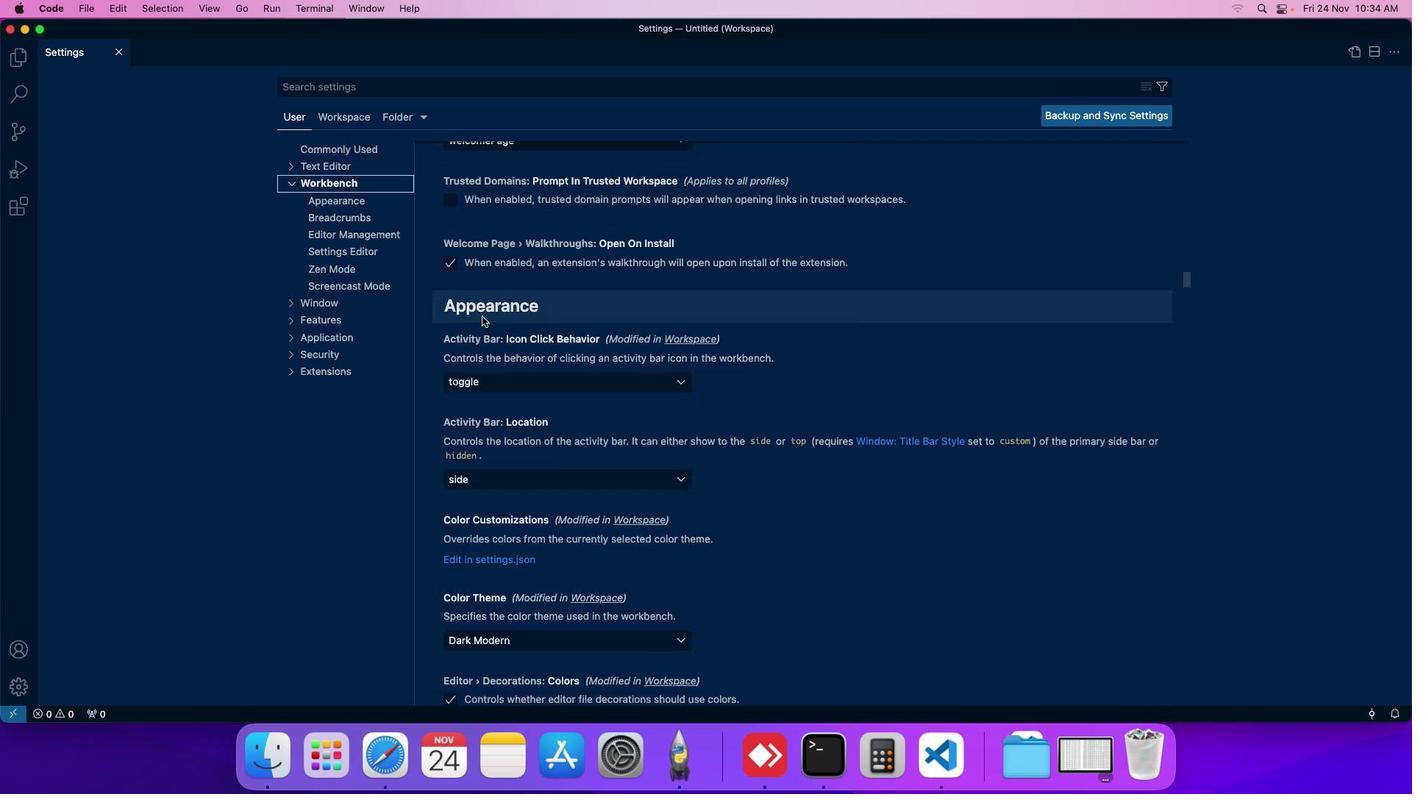 
Action: Mouse moved to (446, 204)
Screenshot: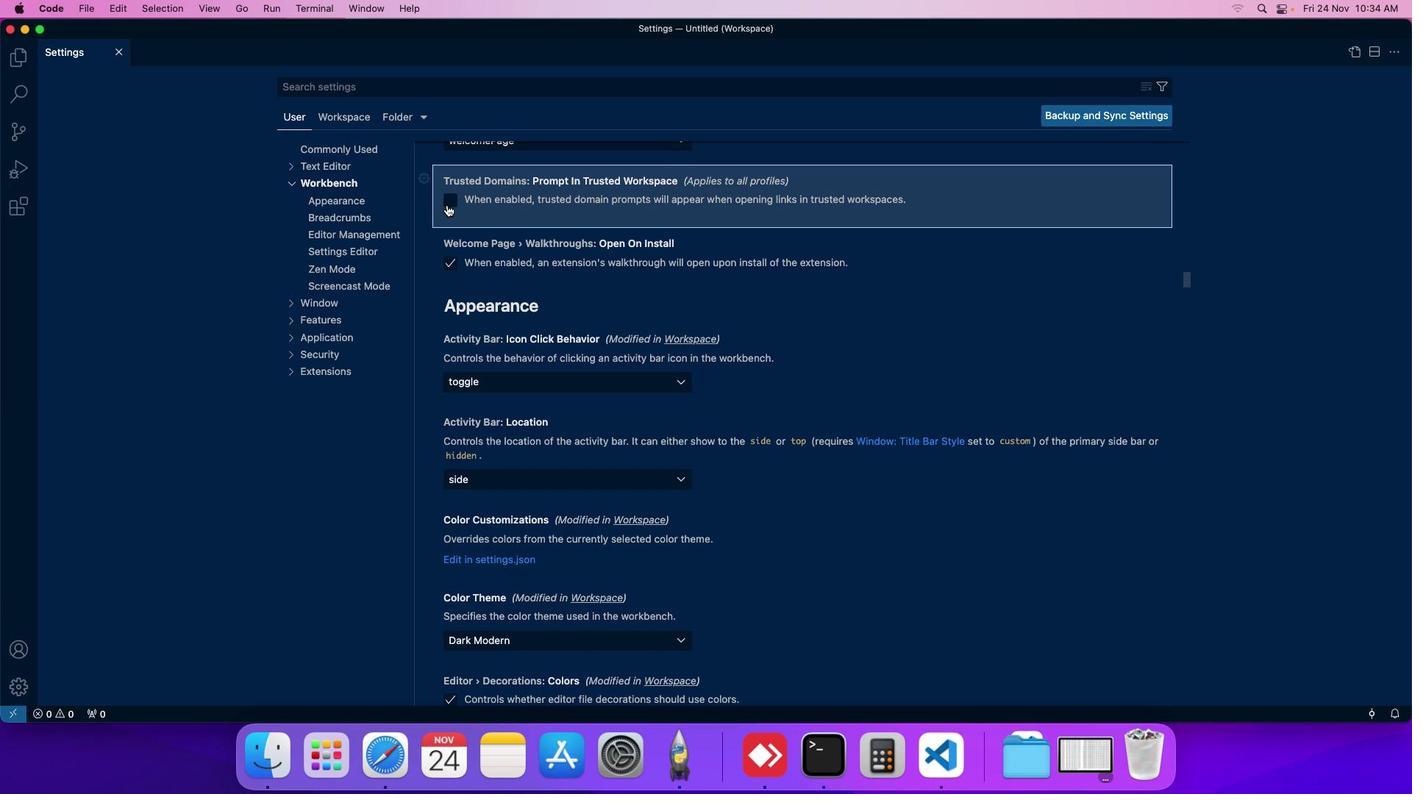 
Action: Mouse pressed left at (446, 204)
Screenshot: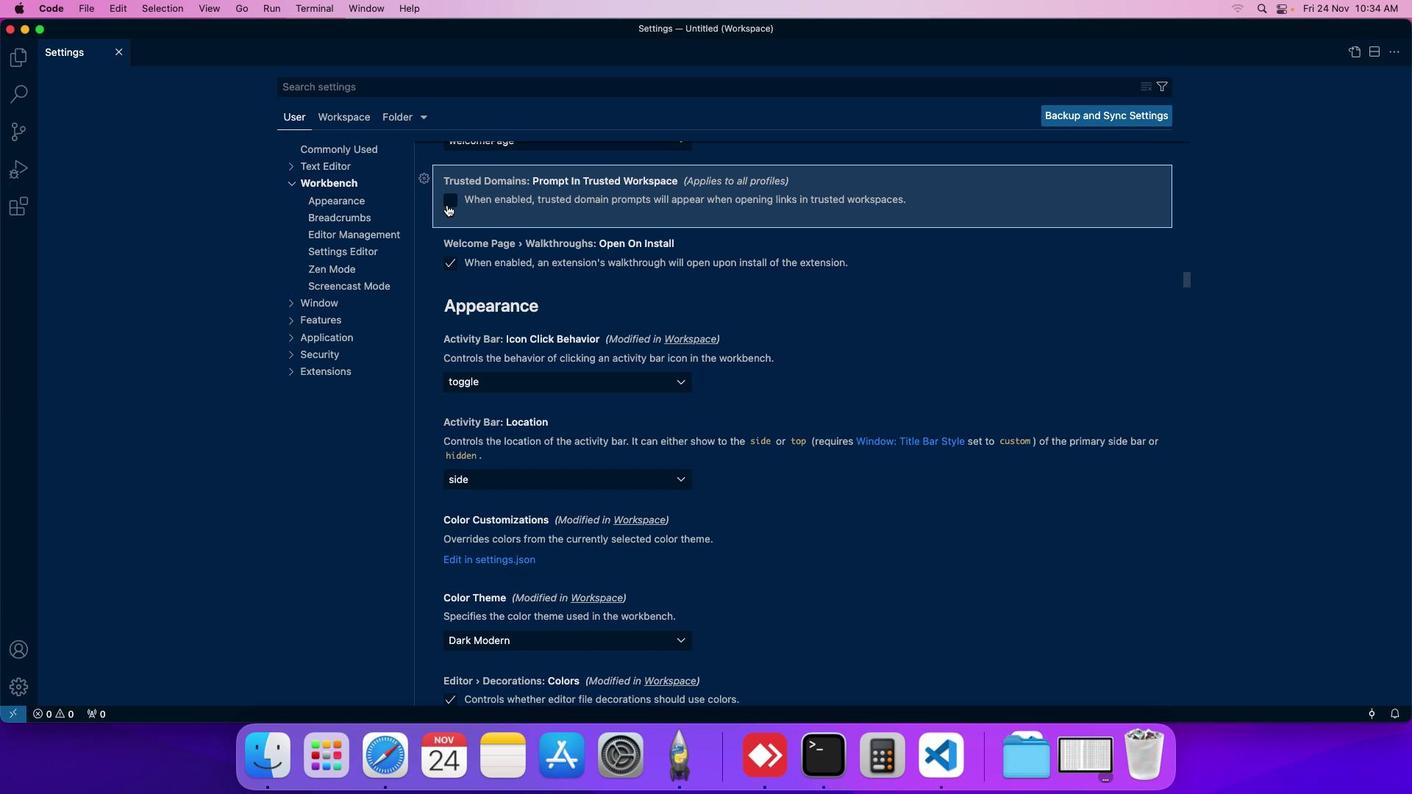 
Action: Mouse moved to (452, 205)
Screenshot: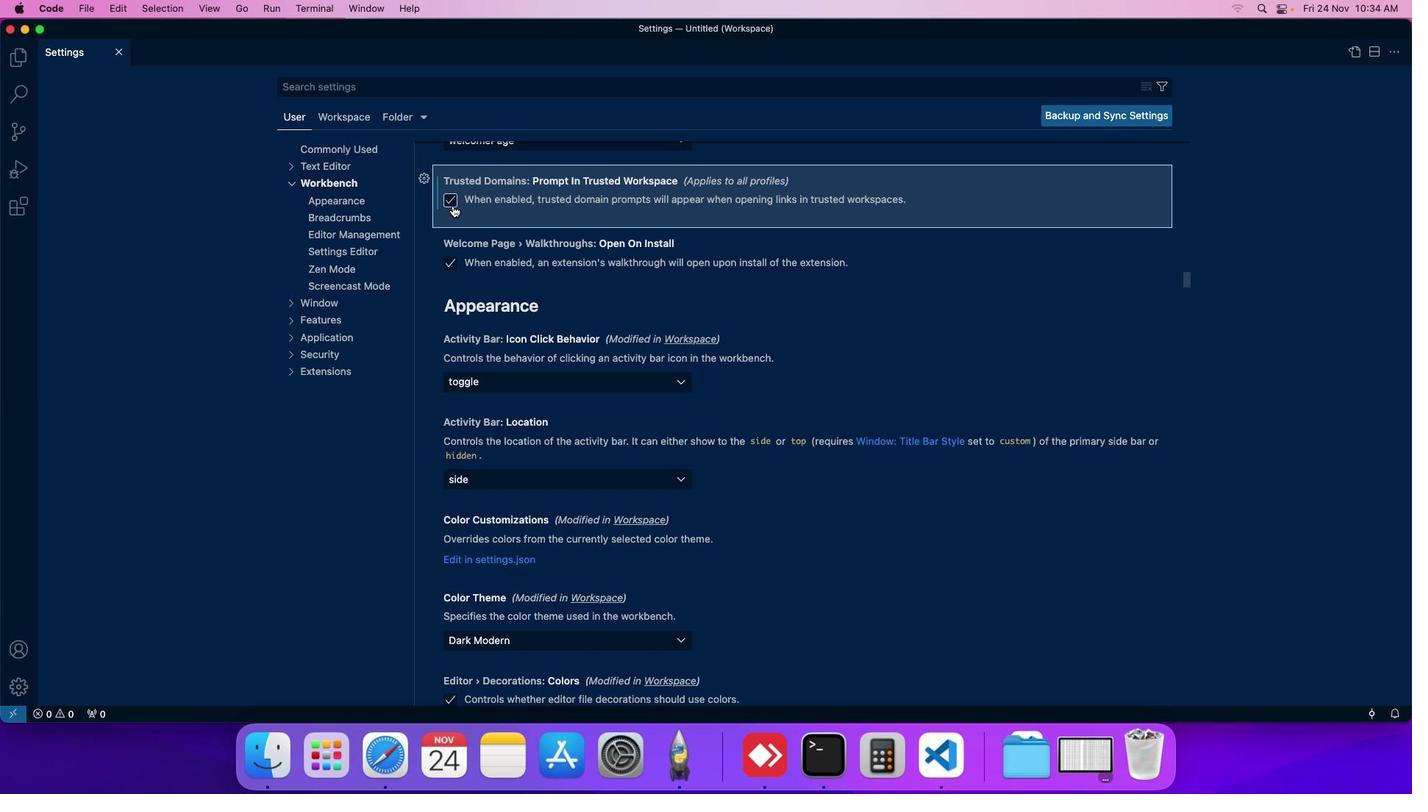 
